 Task: Look for Airbnb options in Siavonga, Zambia from 10th December, 2023 to 15th December, 2023 for 7 adults.4 bedrooms having 7 beds and 4 bathrooms. Property type can be house. Amenities needed are: wifi, TV, free parkinig on premises, gym, breakfast. Look for 4 properties as per requirement.
Action: Key pressed siavonga
Screenshot: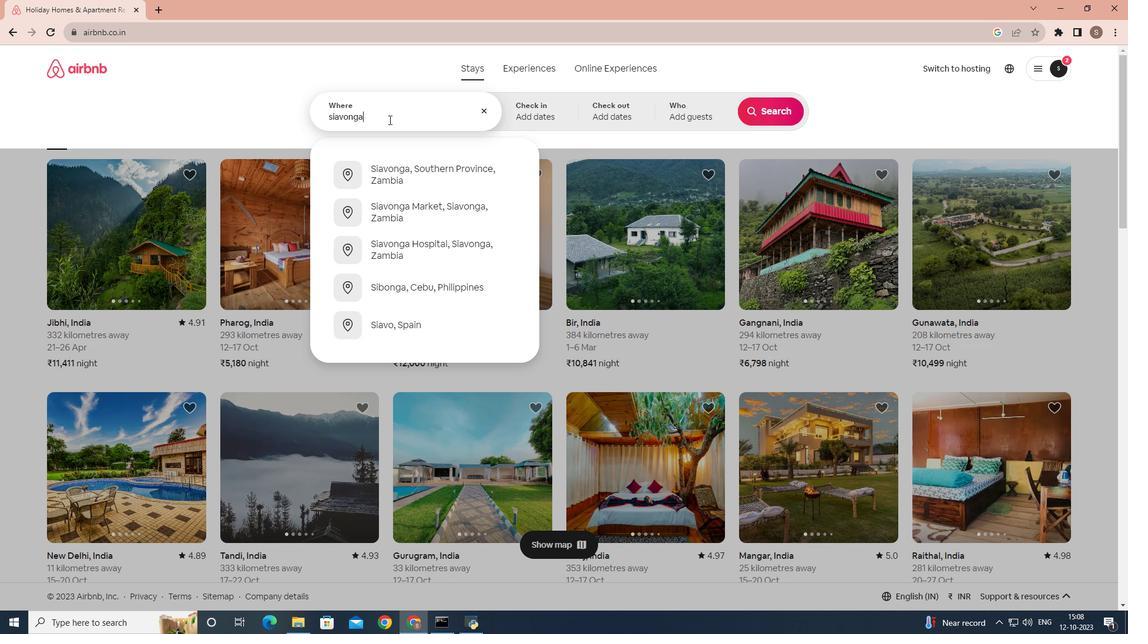 
Action: Mouse moved to (398, 182)
Screenshot: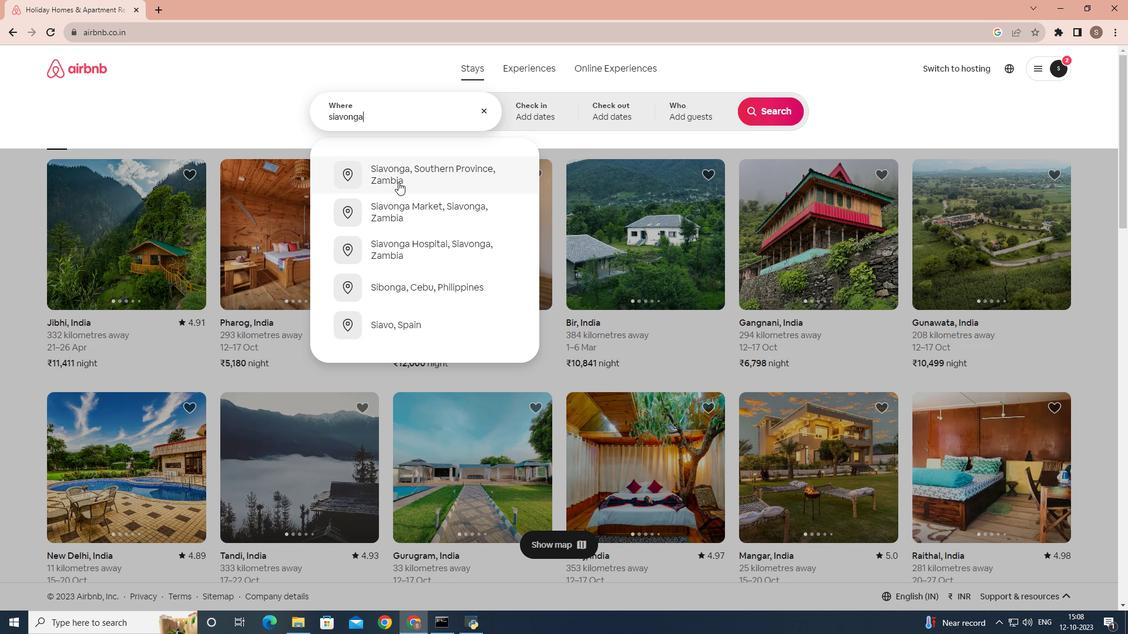 
Action: Mouse pressed left at (398, 182)
Screenshot: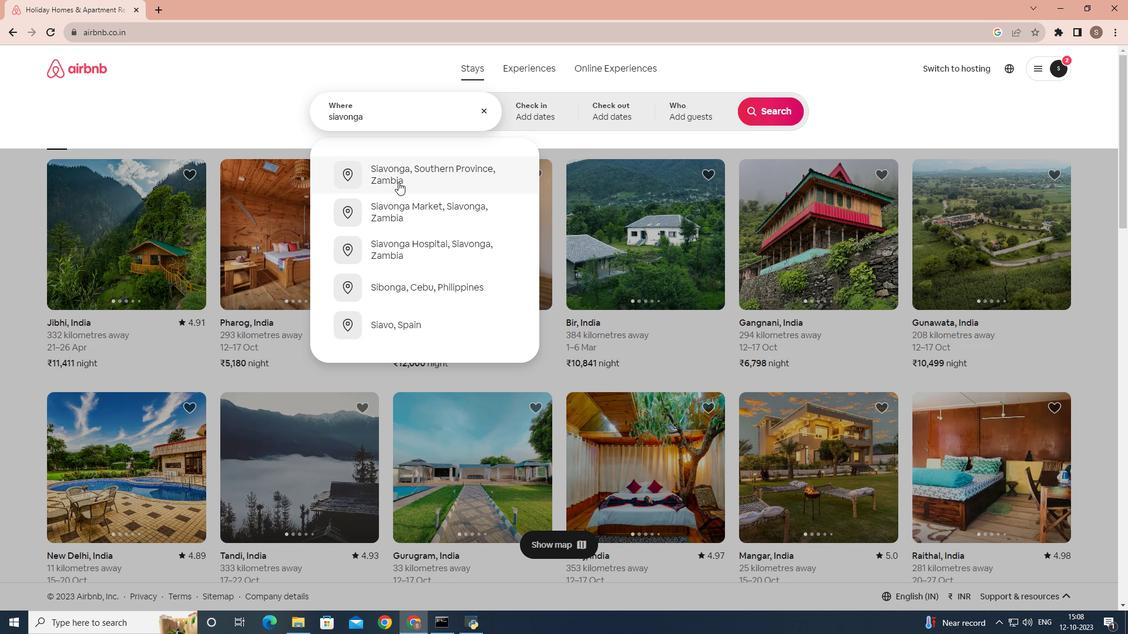 
Action: Mouse moved to (762, 203)
Screenshot: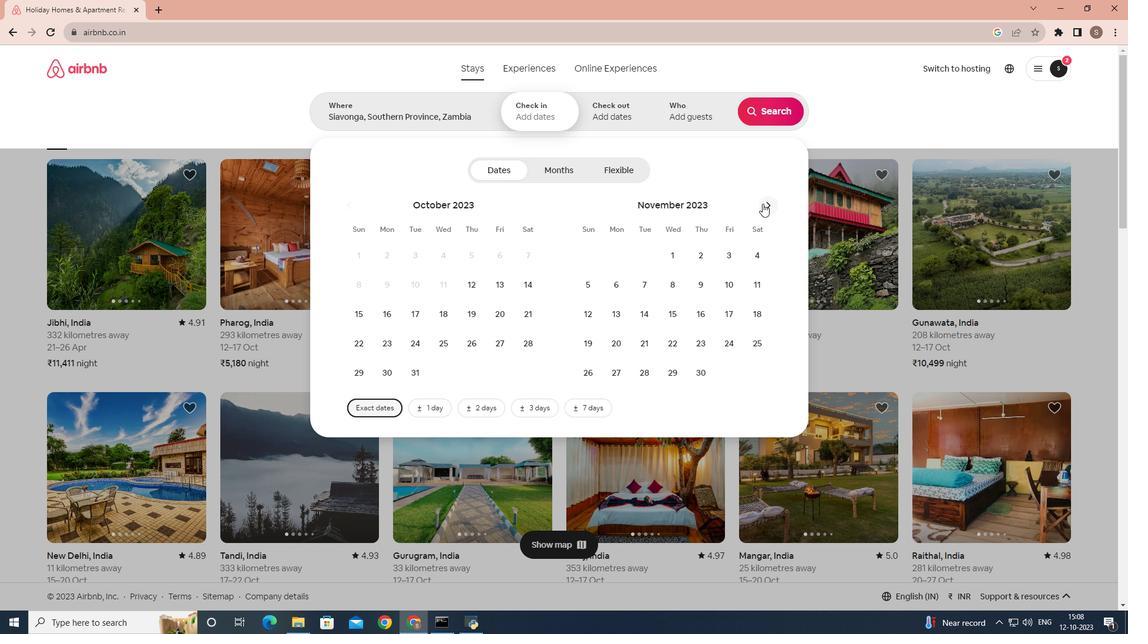
Action: Mouse pressed left at (762, 203)
Screenshot: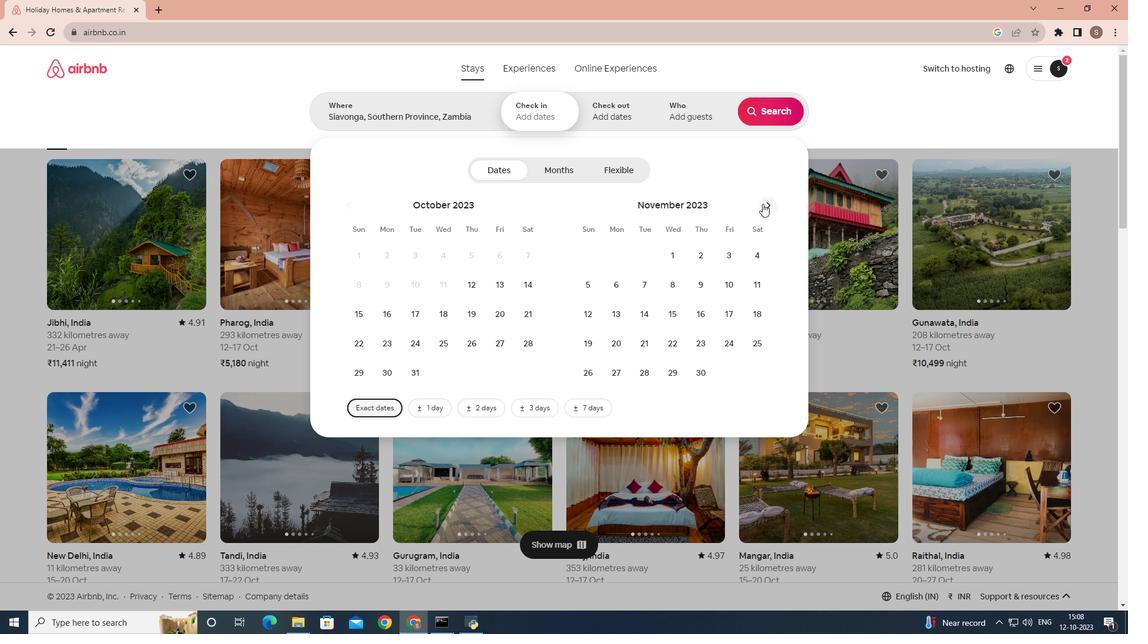 
Action: Mouse moved to (594, 317)
Screenshot: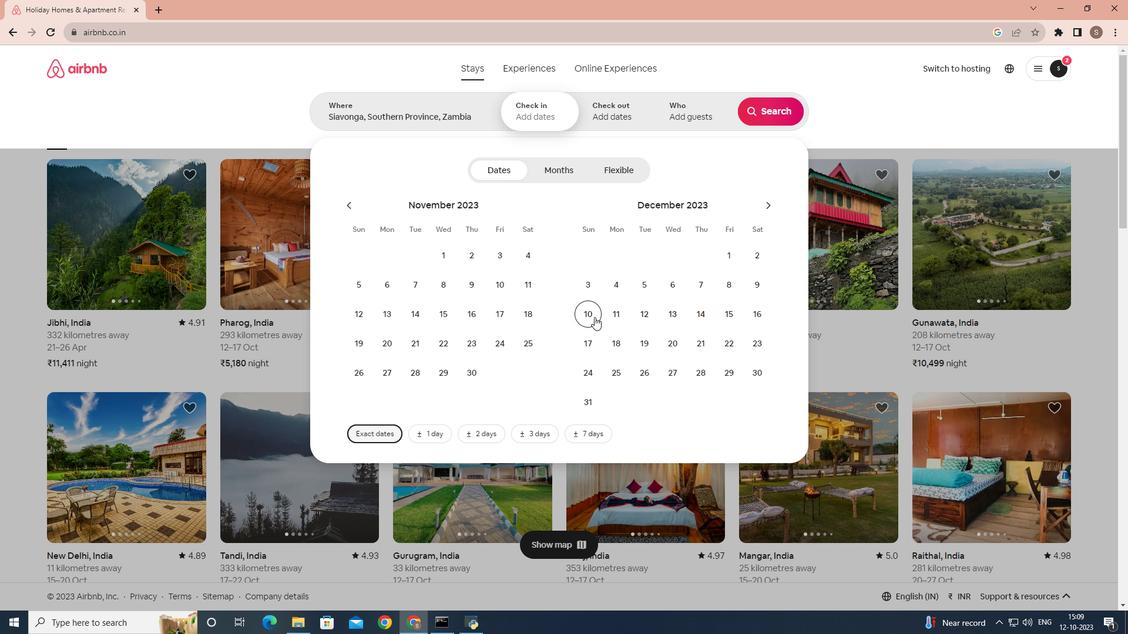 
Action: Mouse pressed left at (594, 317)
Screenshot: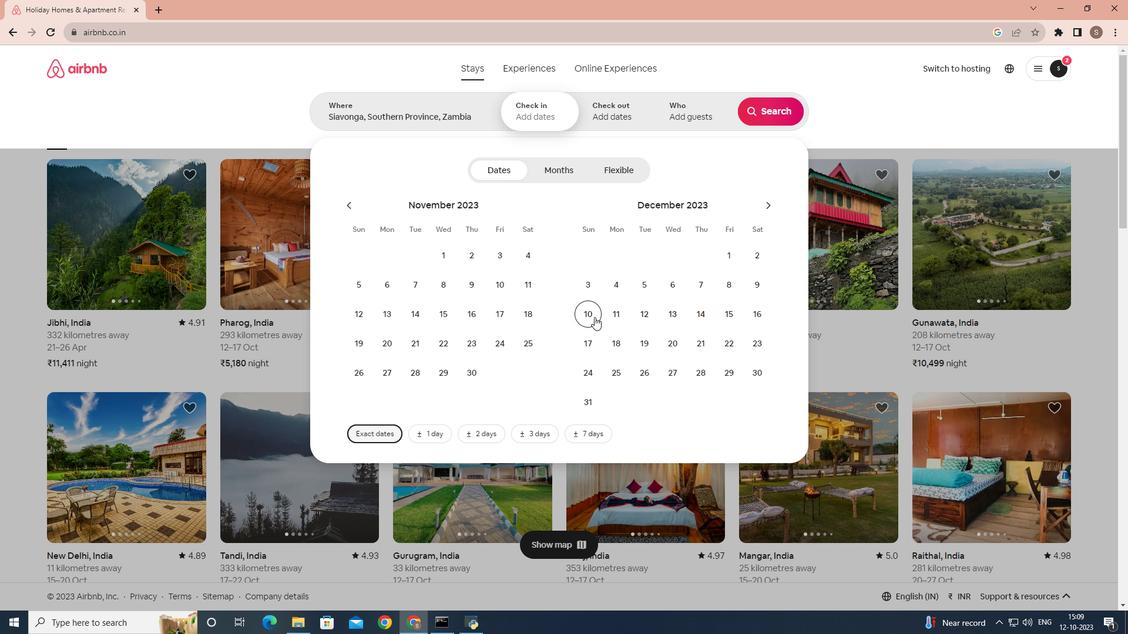 
Action: Mouse moved to (726, 320)
Screenshot: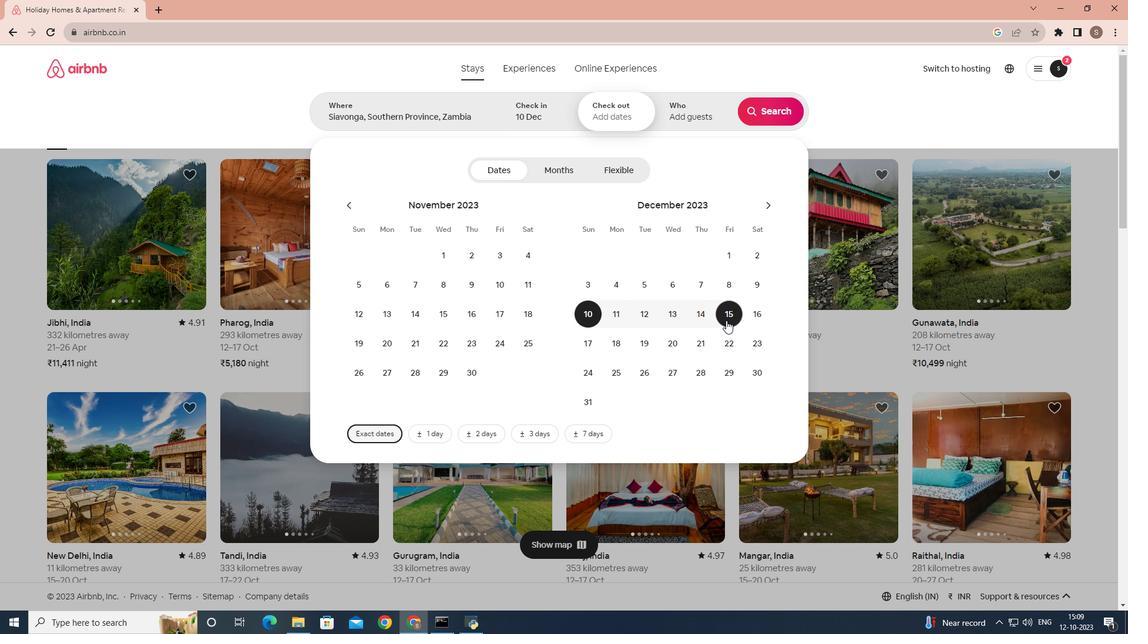 
Action: Mouse pressed left at (726, 320)
Screenshot: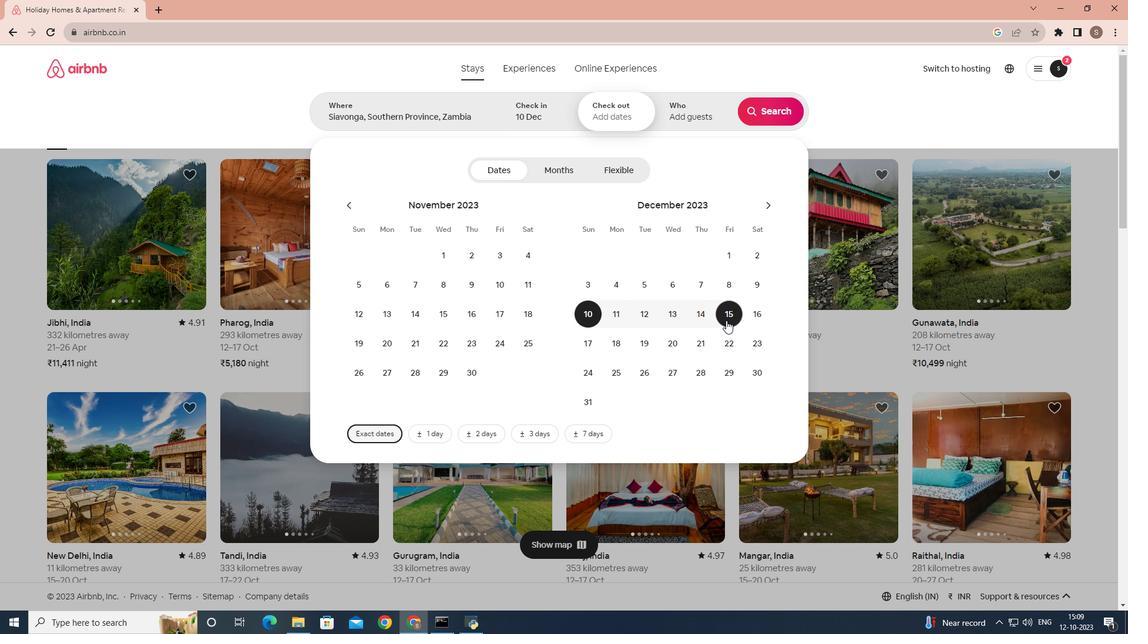 
Action: Mouse moved to (694, 125)
Screenshot: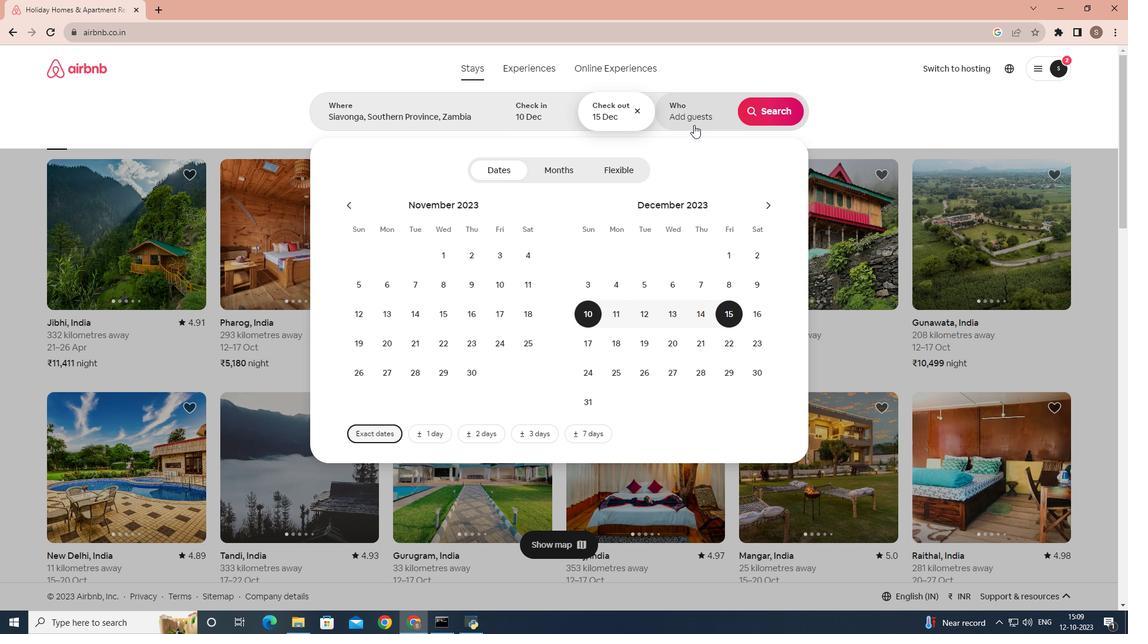 
Action: Mouse pressed left at (694, 125)
Screenshot: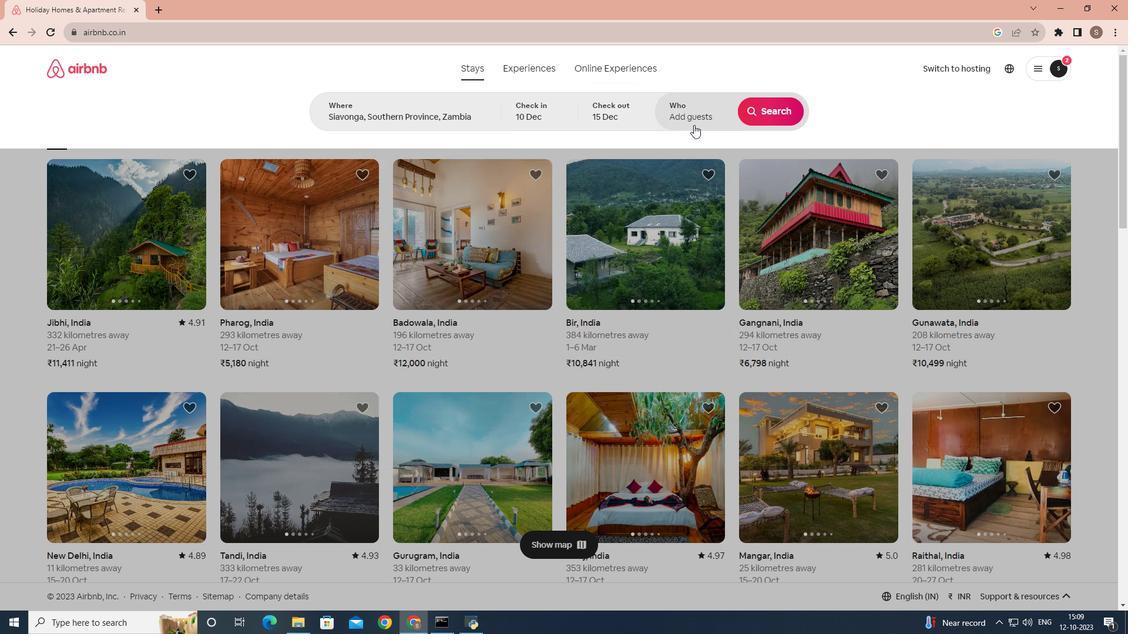 
Action: Mouse moved to (776, 182)
Screenshot: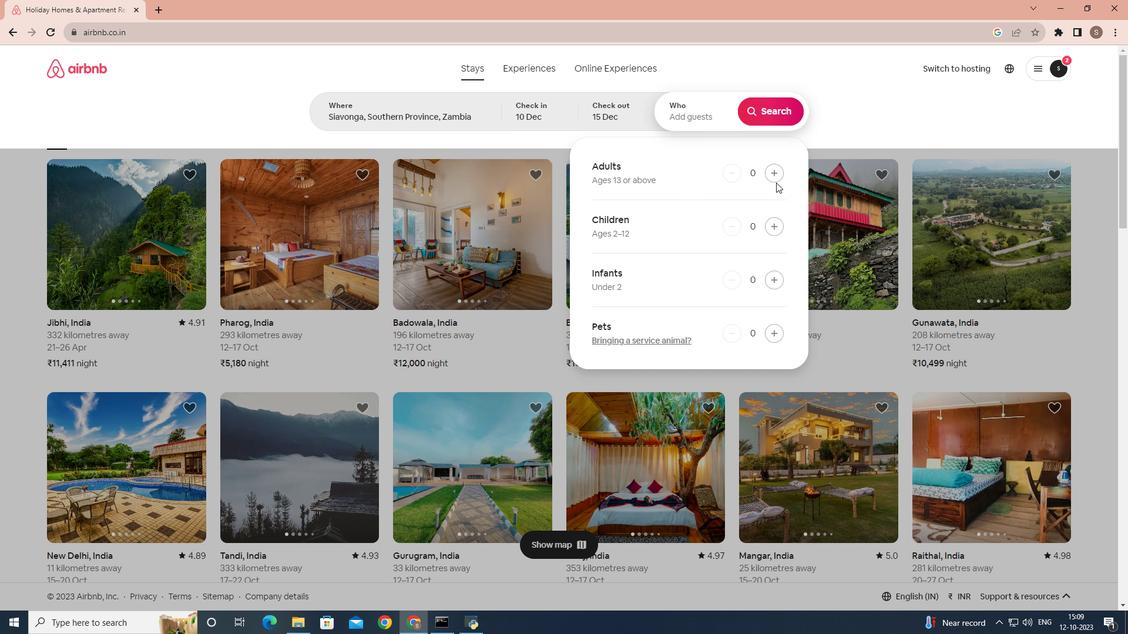 
Action: Mouse pressed left at (776, 182)
Screenshot: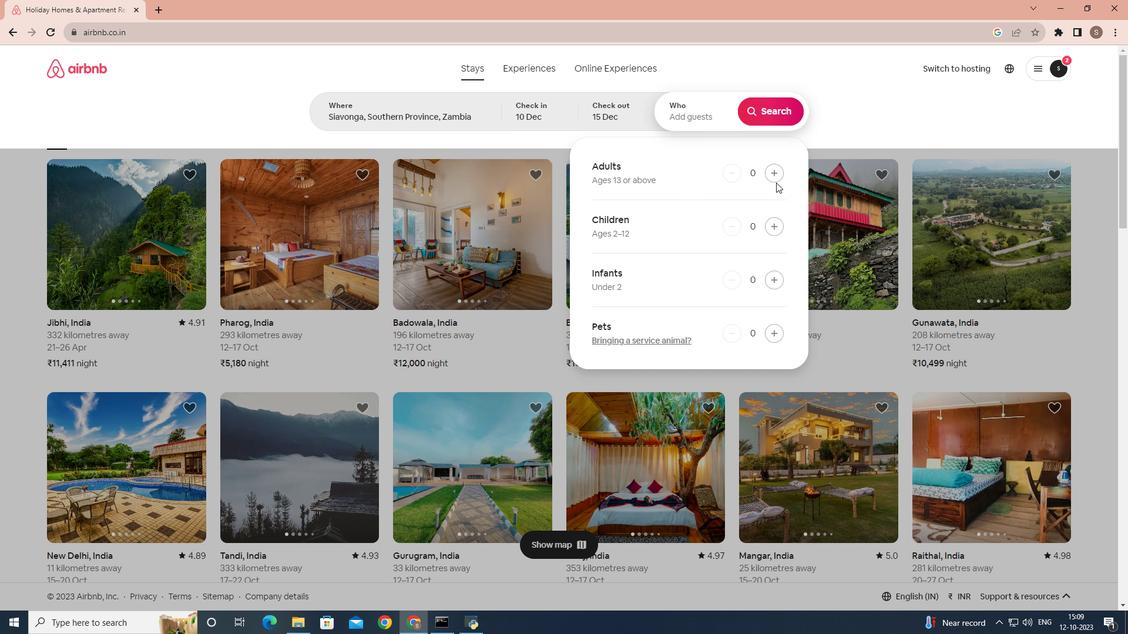 
Action: Mouse moved to (777, 178)
Screenshot: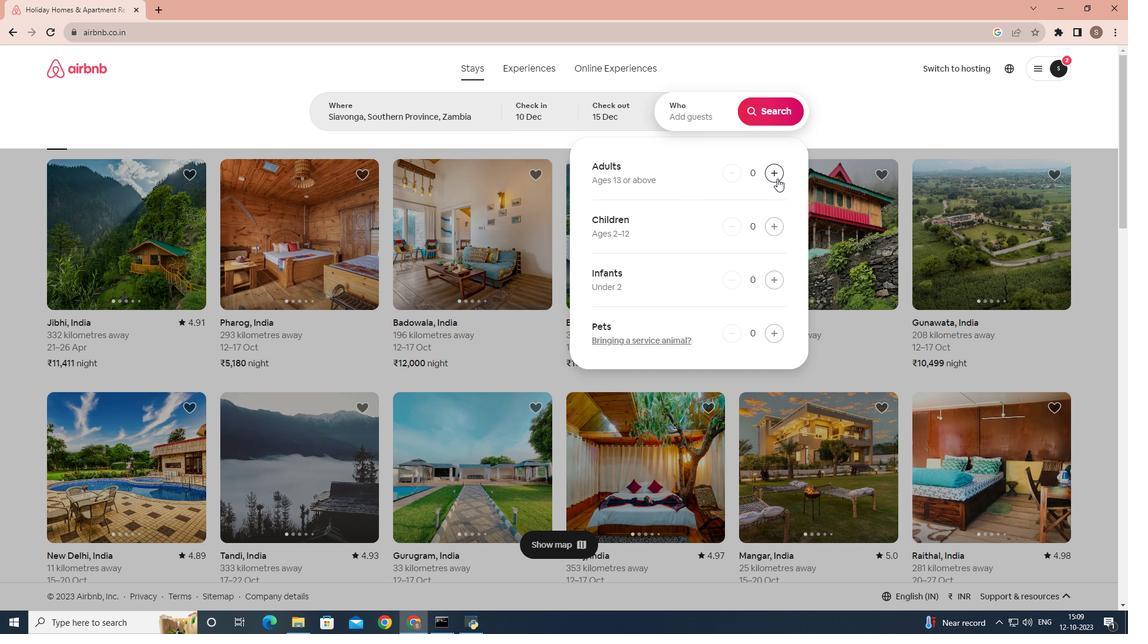 
Action: Mouse pressed left at (777, 178)
Screenshot: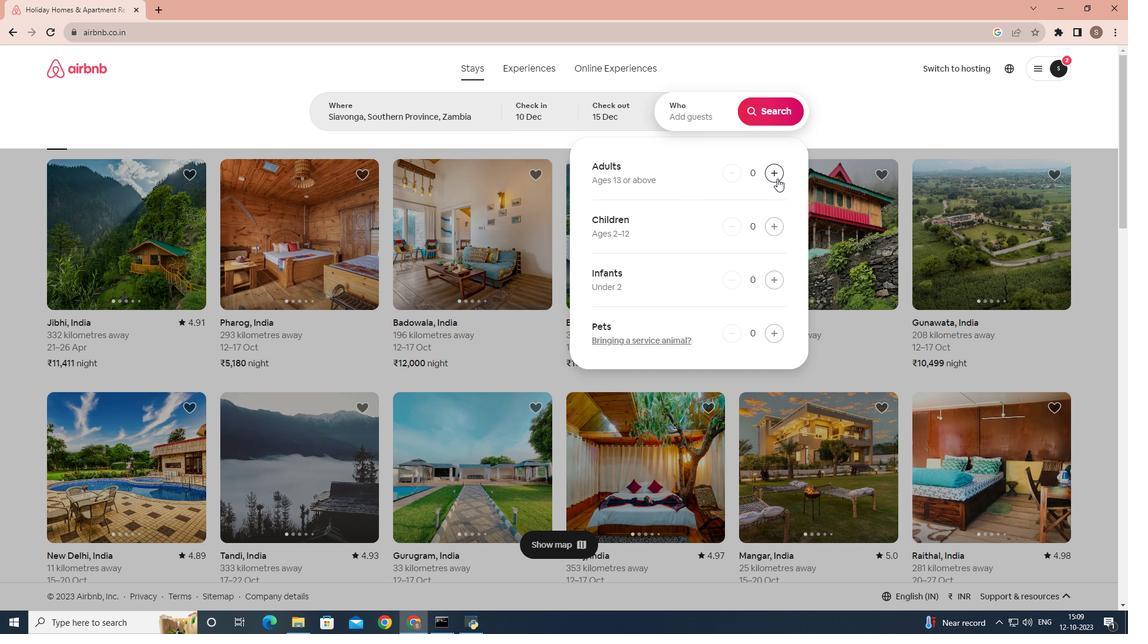 
Action: Mouse pressed left at (777, 178)
Screenshot: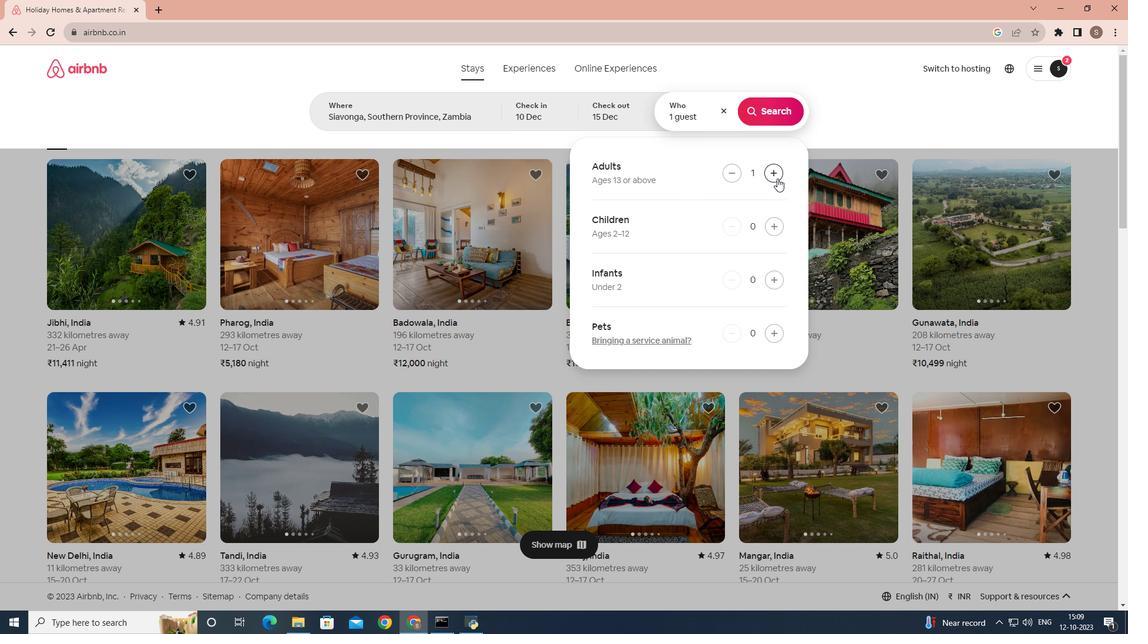 
Action: Mouse pressed left at (777, 178)
Screenshot: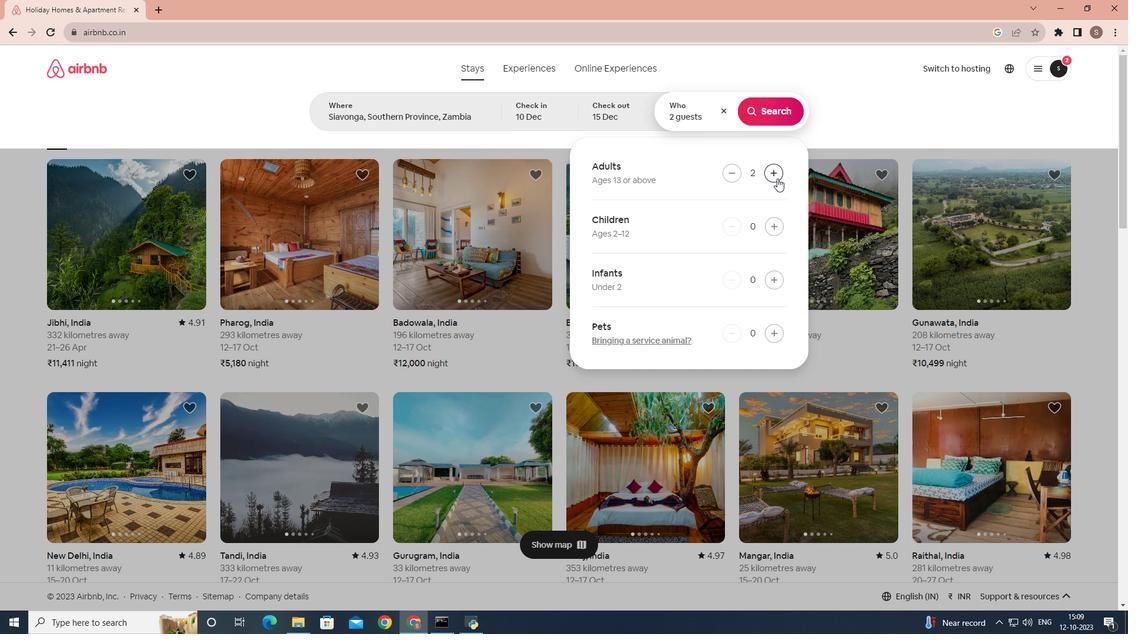 
Action: Mouse pressed left at (777, 178)
Screenshot: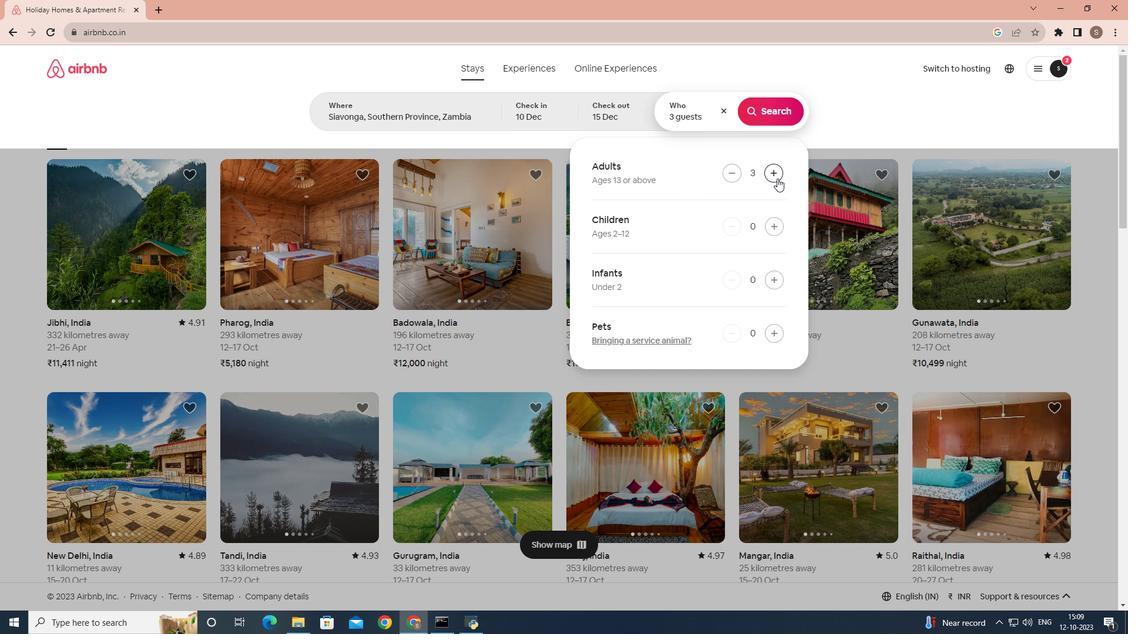 
Action: Mouse pressed left at (777, 178)
Screenshot: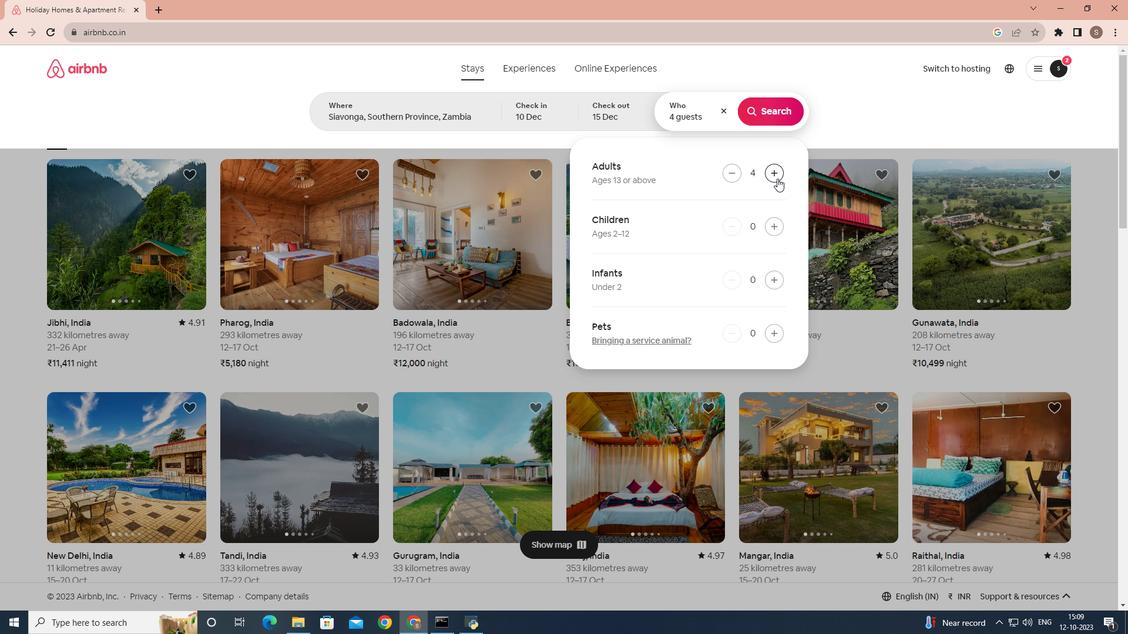 
Action: Mouse pressed left at (777, 178)
Screenshot: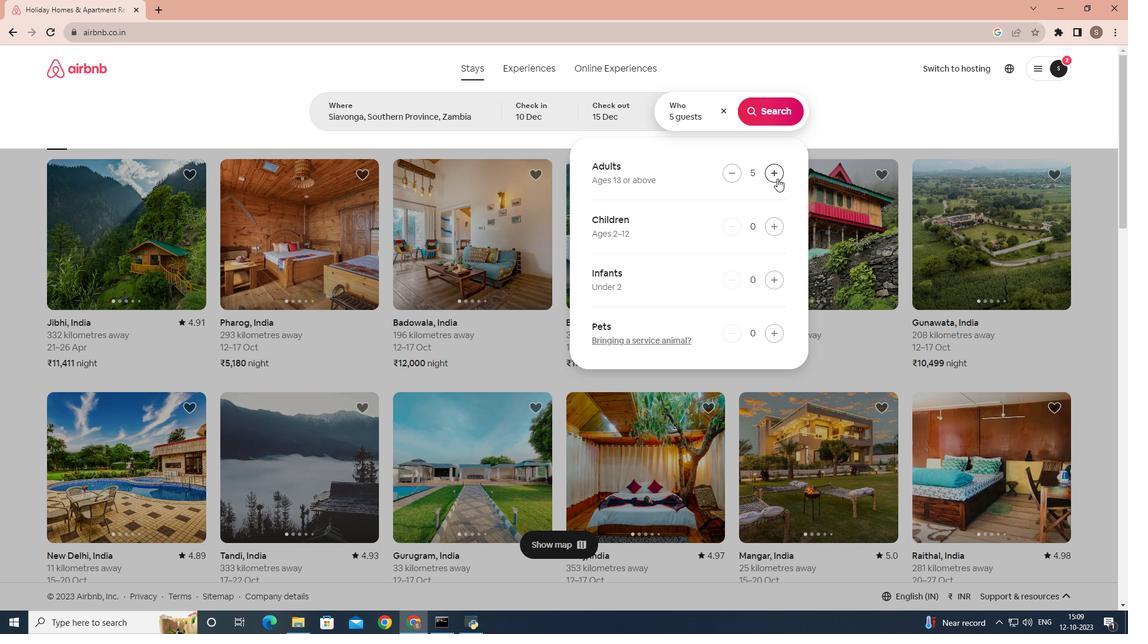 
Action: Mouse pressed left at (777, 178)
Screenshot: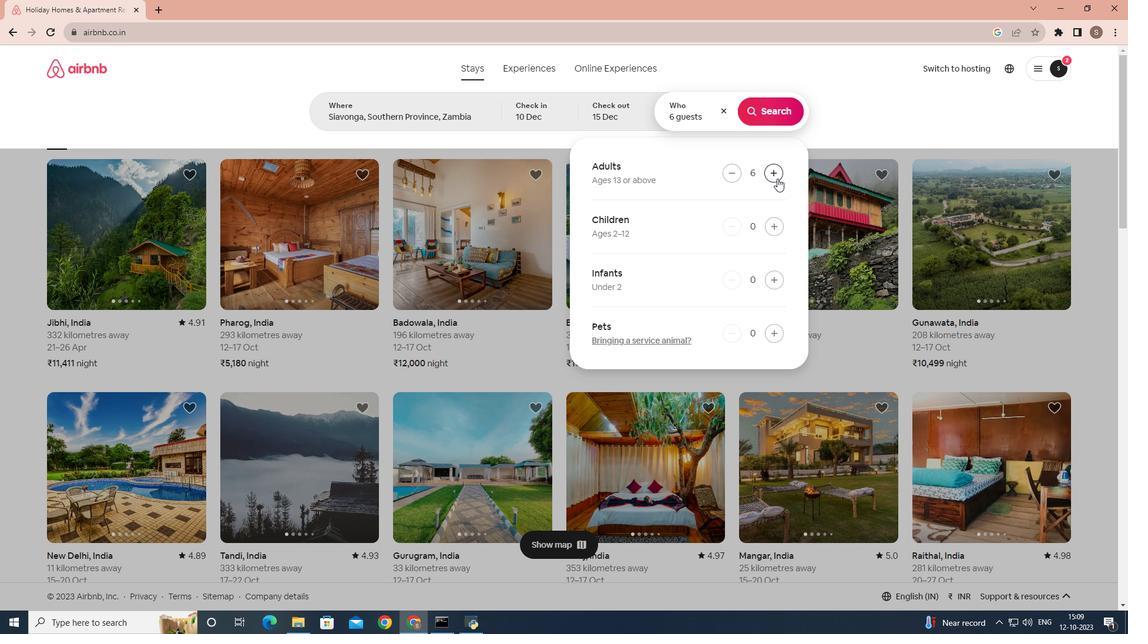 
Action: Mouse moved to (780, 117)
Screenshot: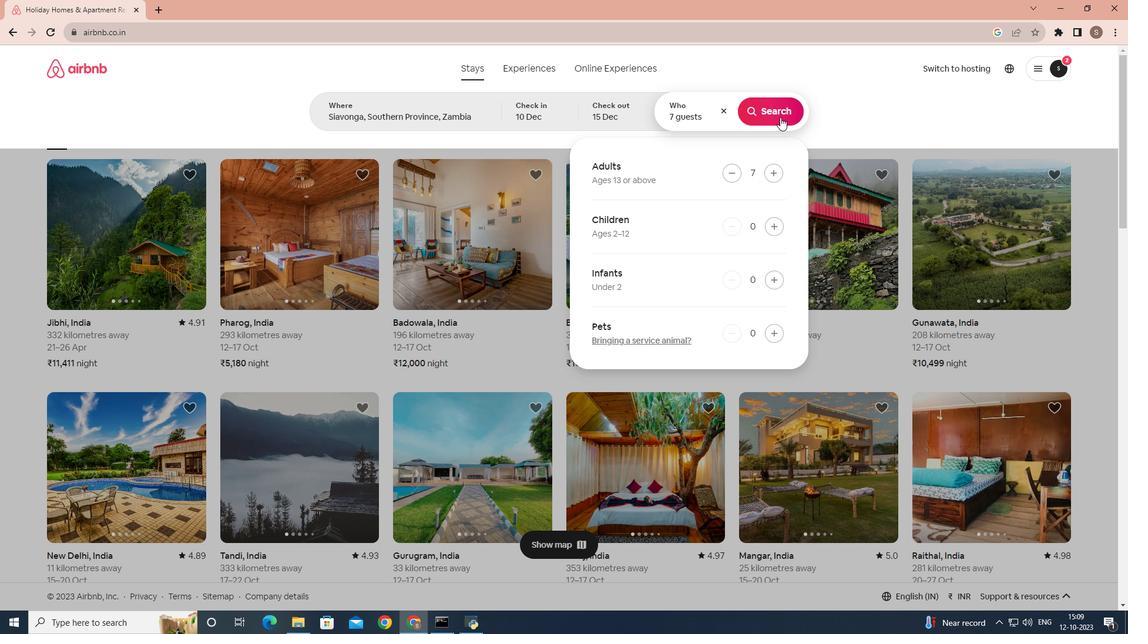 
Action: Mouse pressed left at (780, 117)
Screenshot: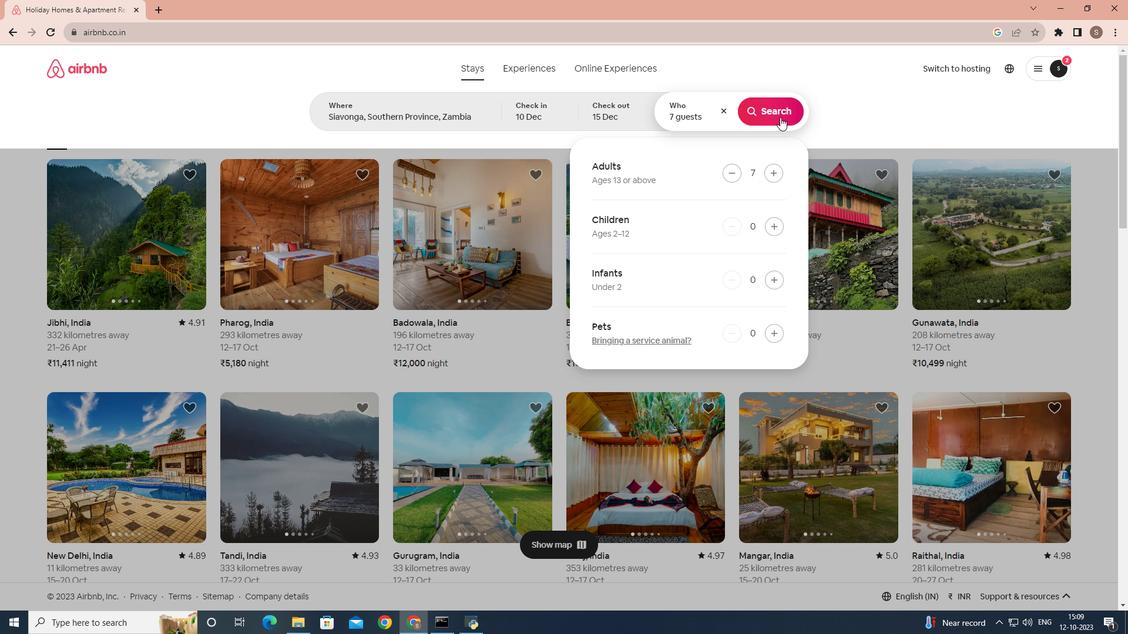 
Action: Mouse moved to (937, 109)
Screenshot: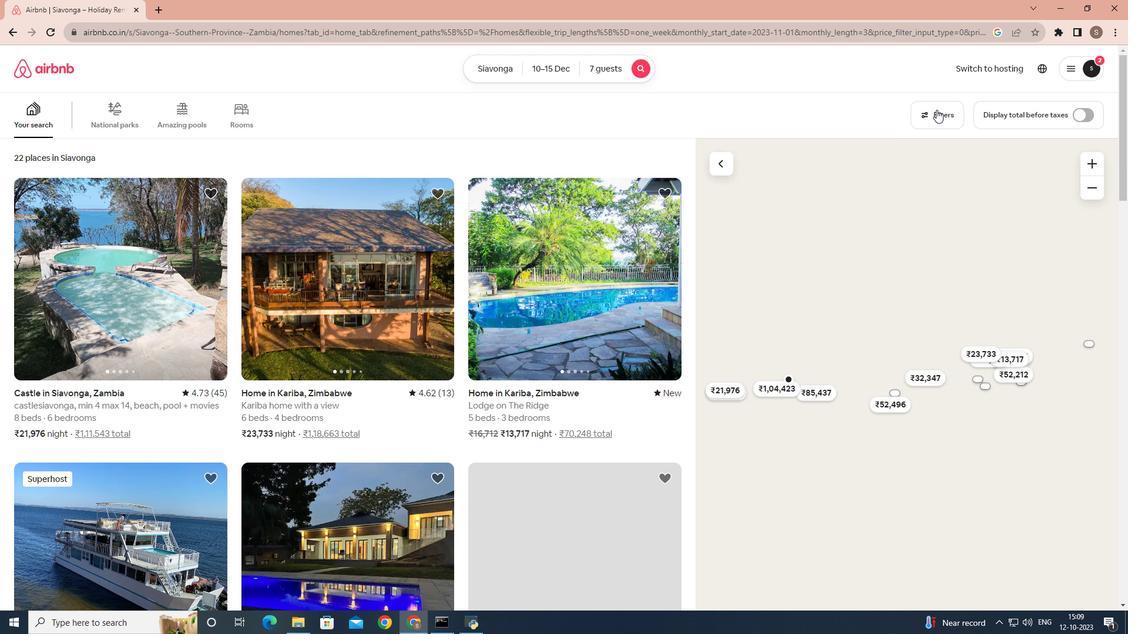 
Action: Mouse pressed left at (937, 109)
Screenshot: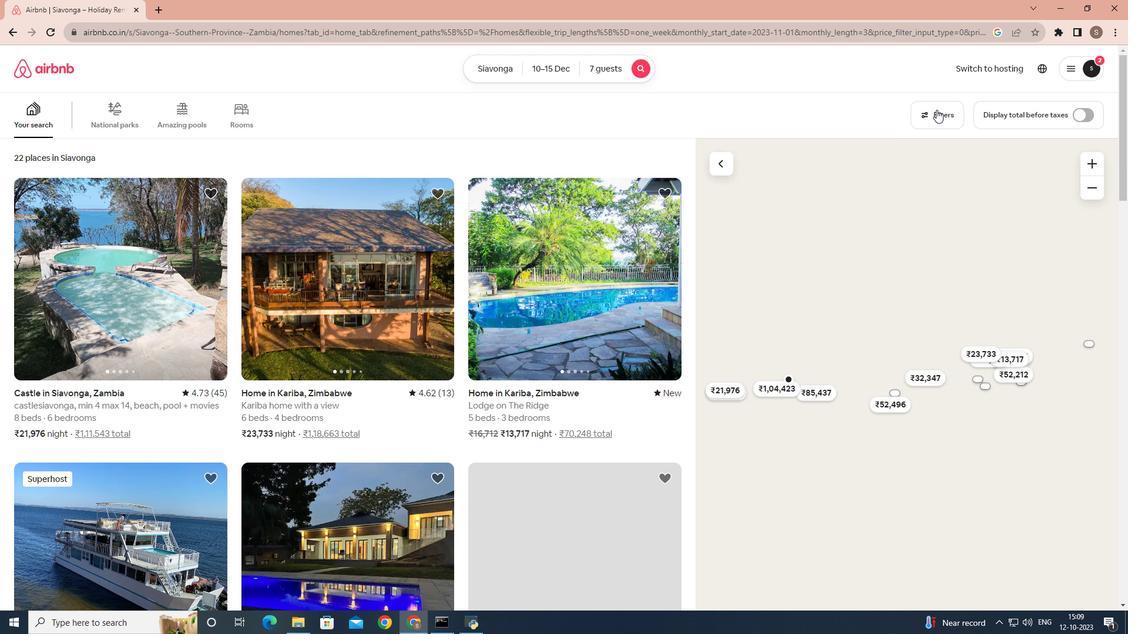 
Action: Mouse moved to (422, 428)
Screenshot: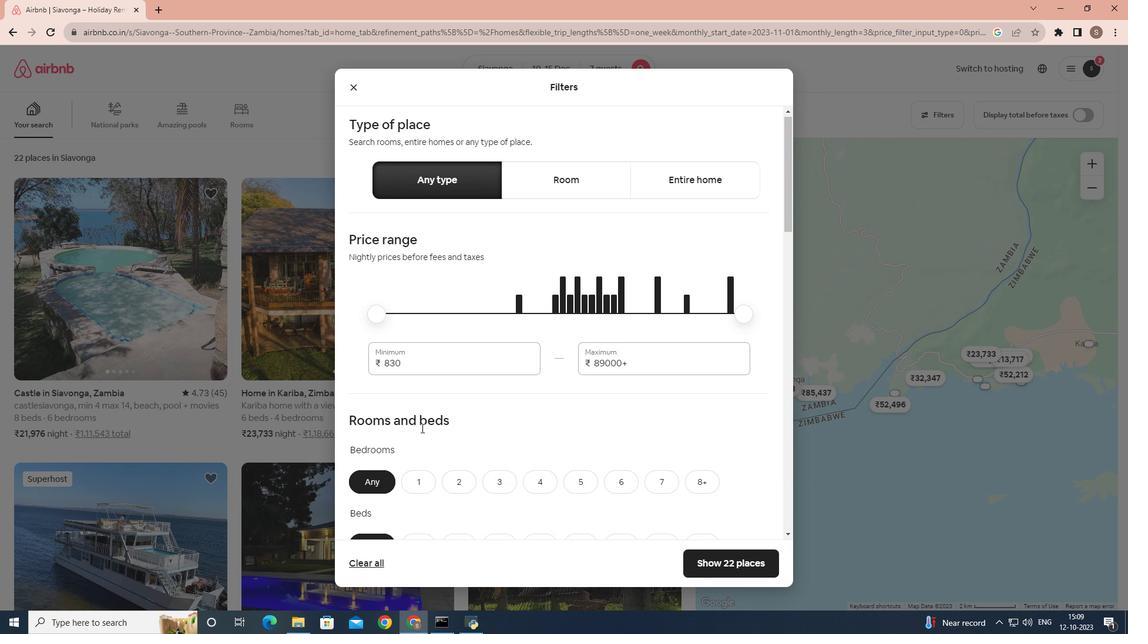 
Action: Mouse scrolled (422, 427) with delta (0, 0)
Screenshot: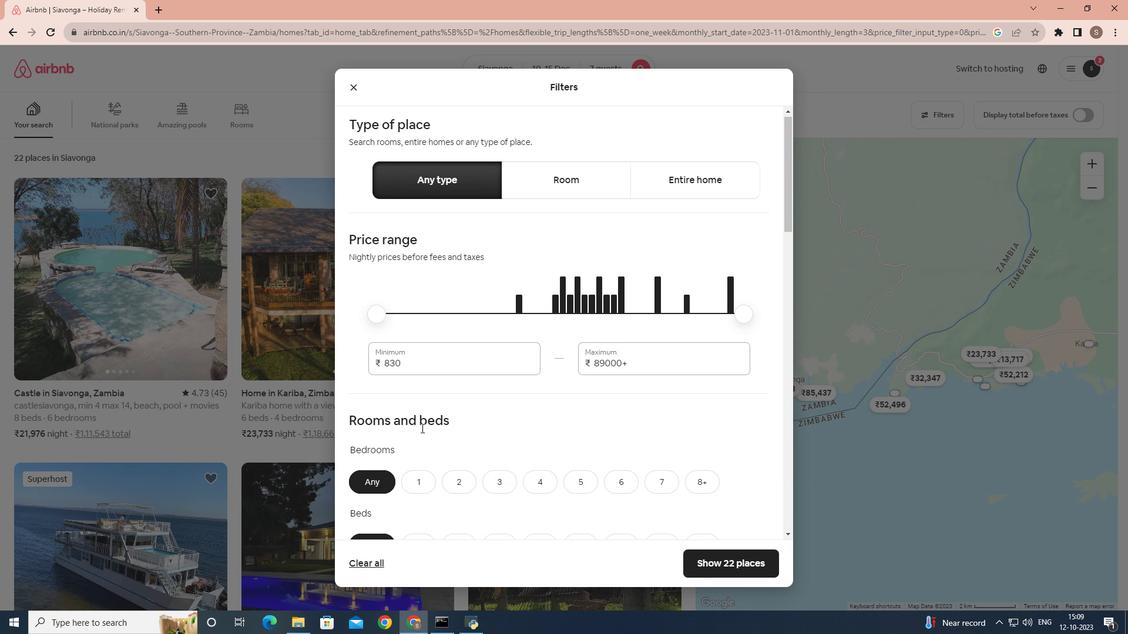 
Action: Mouse moved to (421, 428)
Screenshot: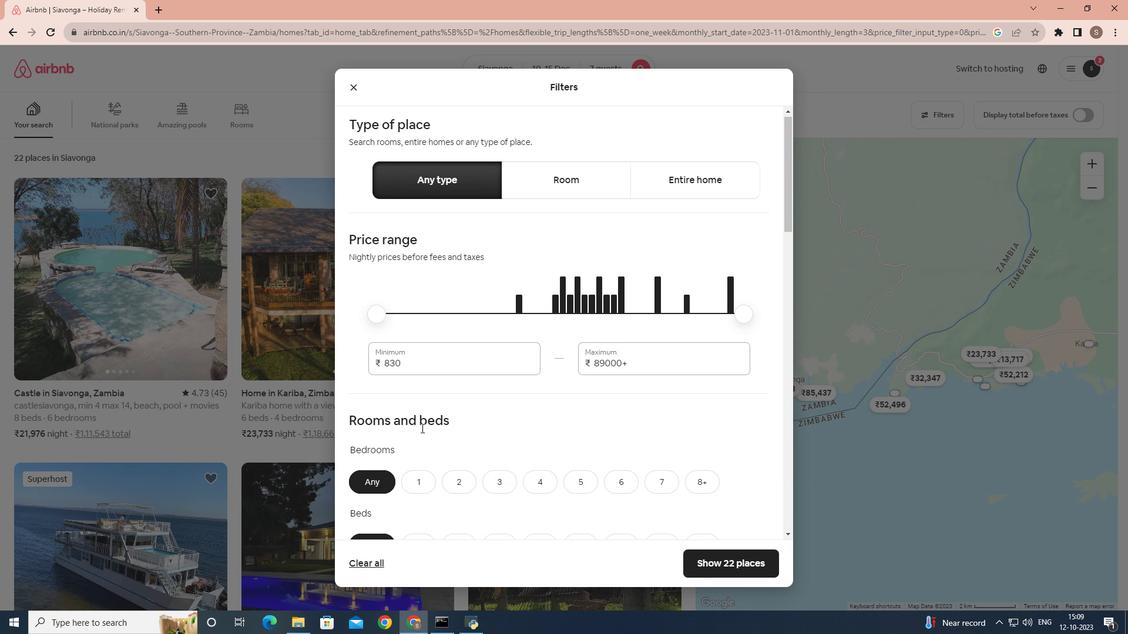 
Action: Mouse scrolled (421, 427) with delta (0, 0)
Screenshot: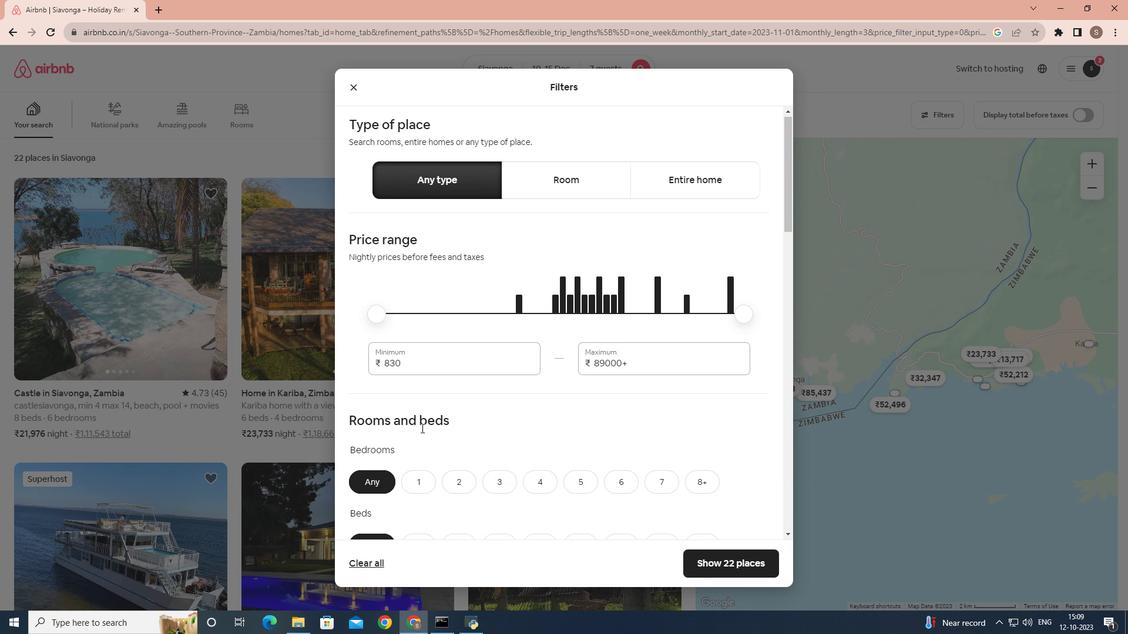 
Action: Mouse scrolled (421, 427) with delta (0, 0)
Screenshot: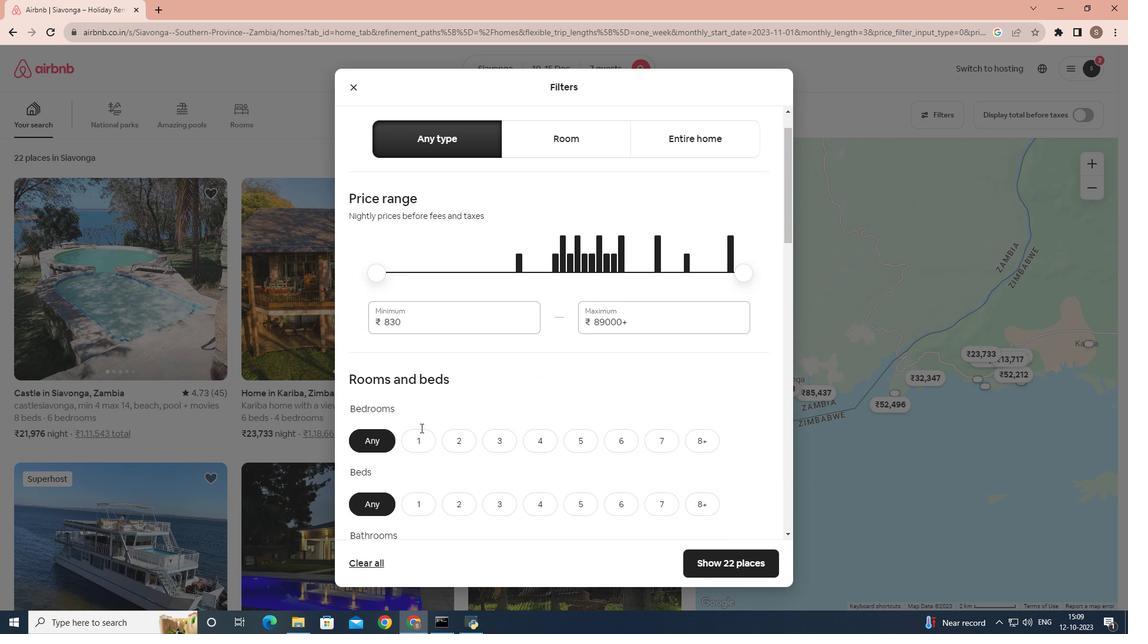 
Action: Mouse scrolled (421, 427) with delta (0, 0)
Screenshot: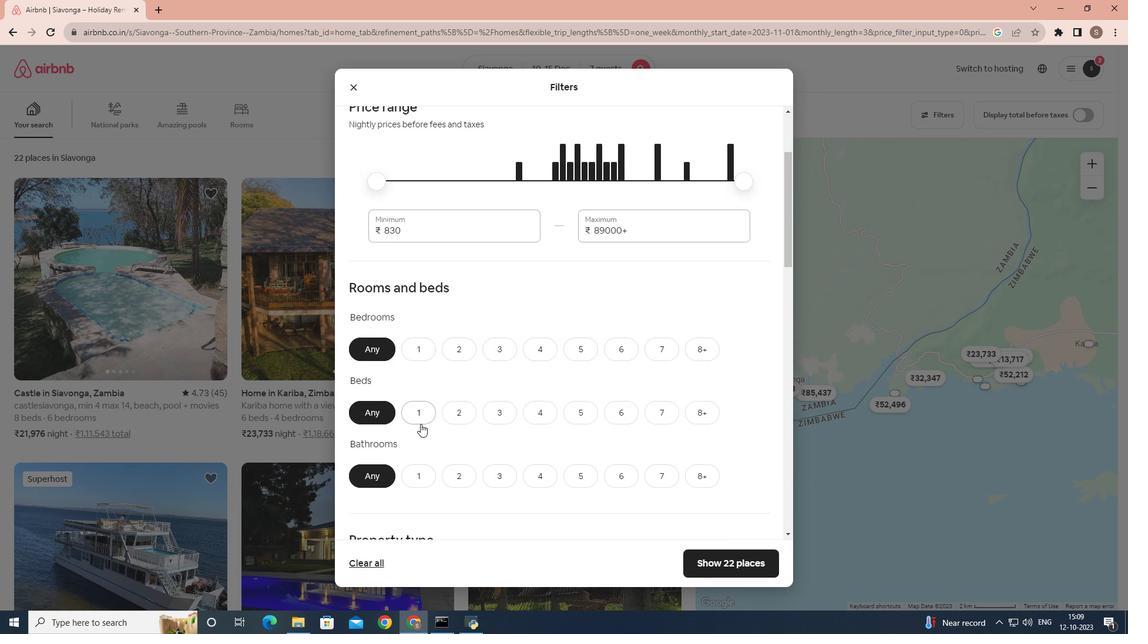 
Action: Mouse moved to (544, 253)
Screenshot: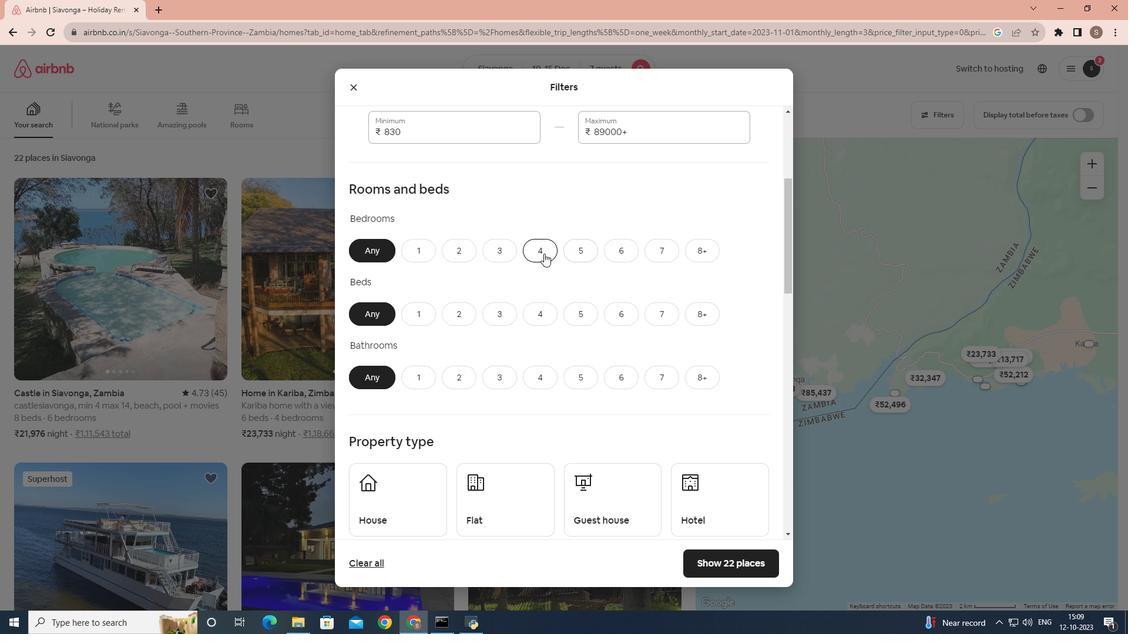 
Action: Mouse pressed left at (544, 253)
Screenshot: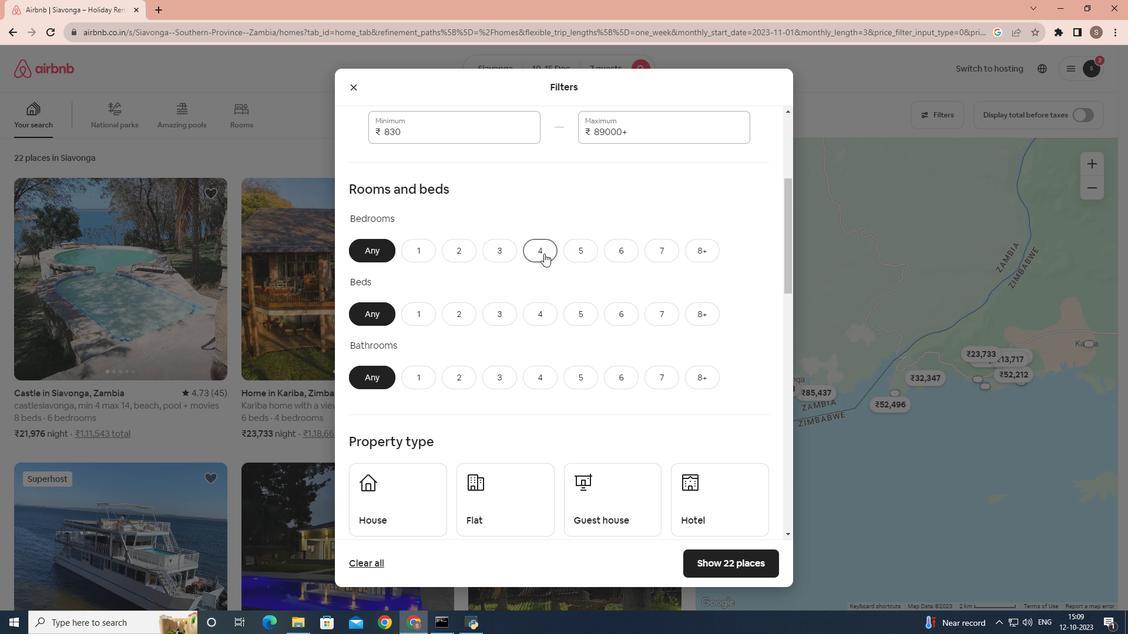 
Action: Mouse moved to (651, 314)
Screenshot: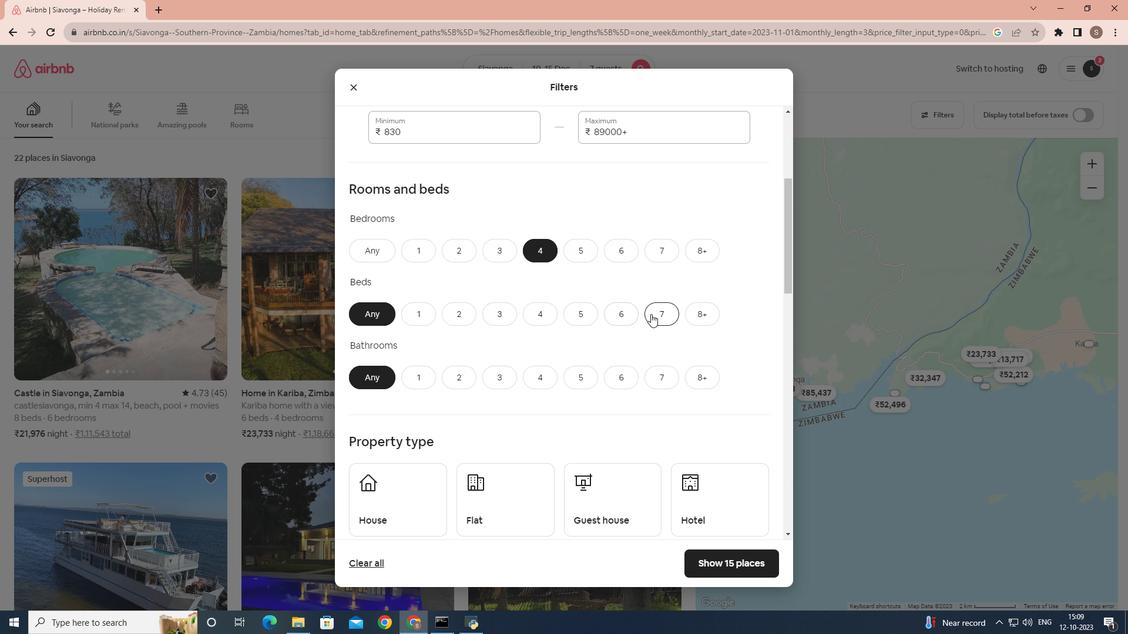 
Action: Mouse pressed left at (651, 314)
Screenshot: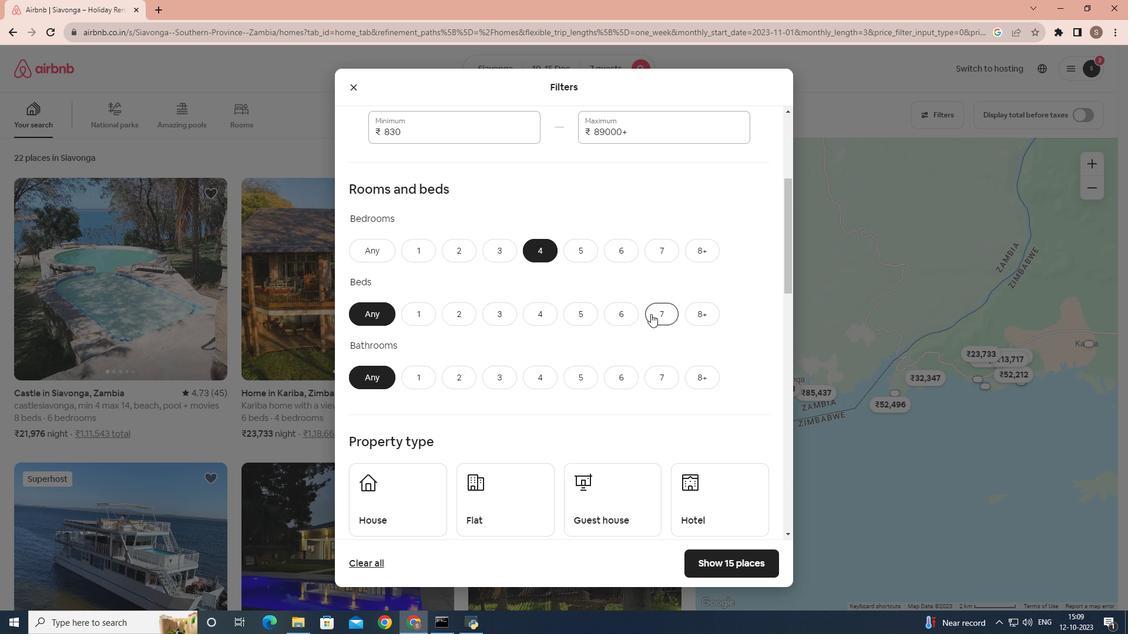 
Action: Mouse moved to (537, 382)
Screenshot: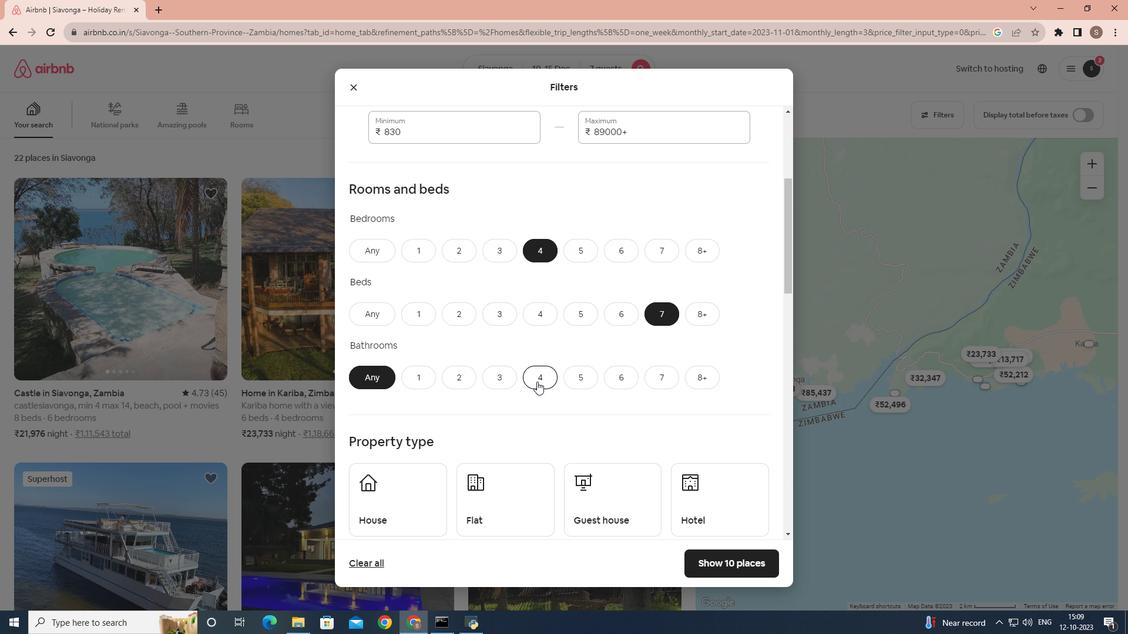 
Action: Mouse pressed left at (537, 382)
Screenshot: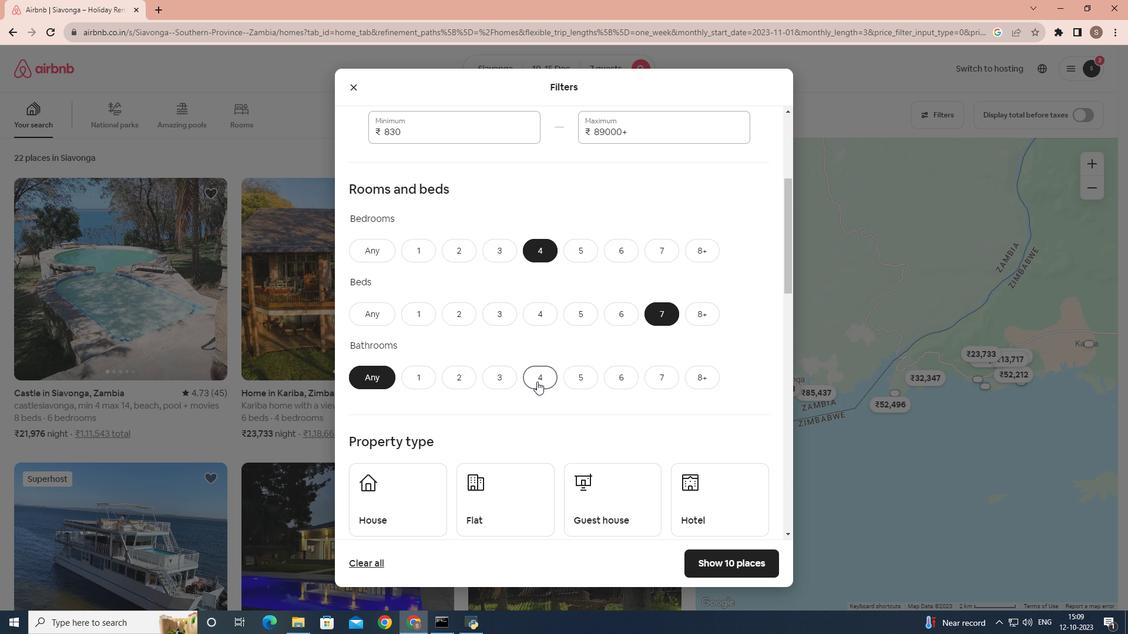 
Action: Mouse moved to (537, 382)
Screenshot: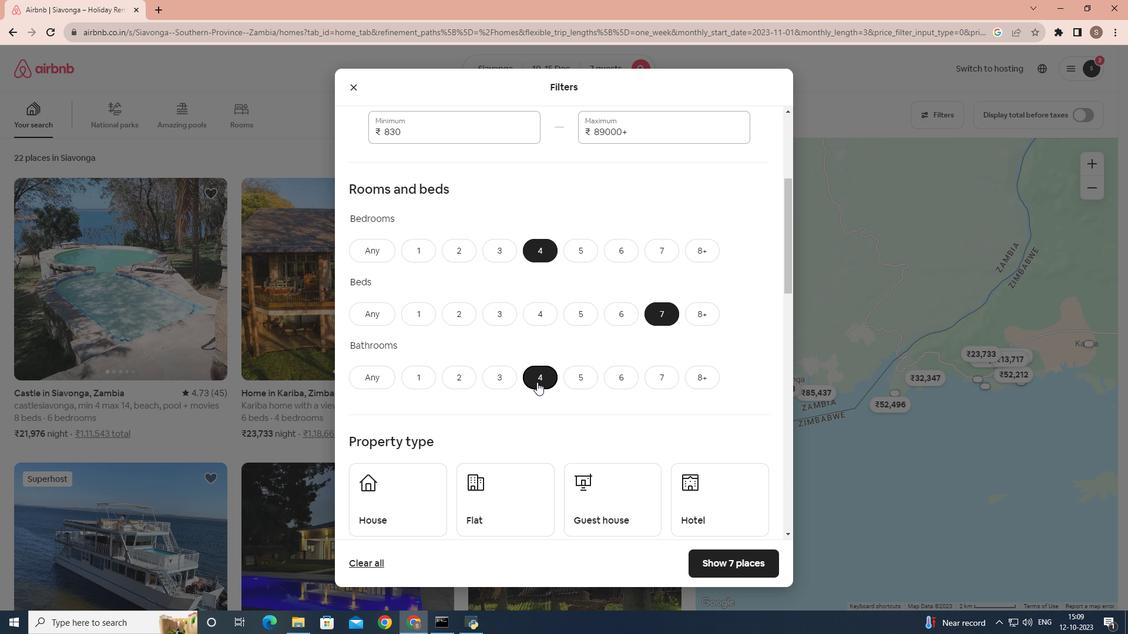 
Action: Mouse scrolled (537, 382) with delta (0, 0)
Screenshot: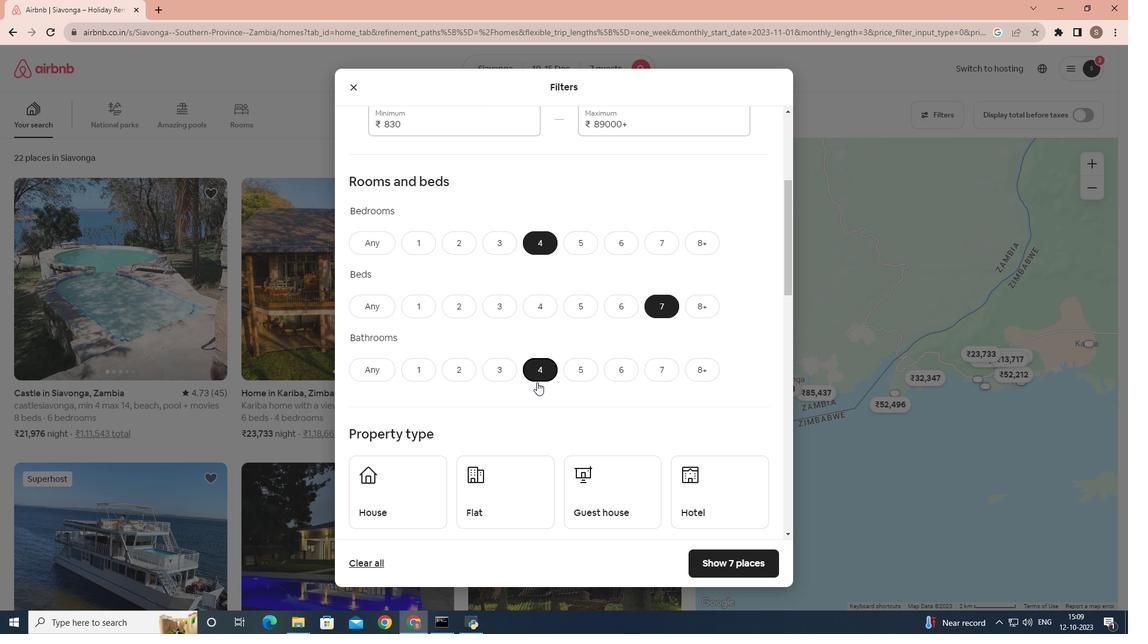 
Action: Mouse scrolled (537, 382) with delta (0, 0)
Screenshot: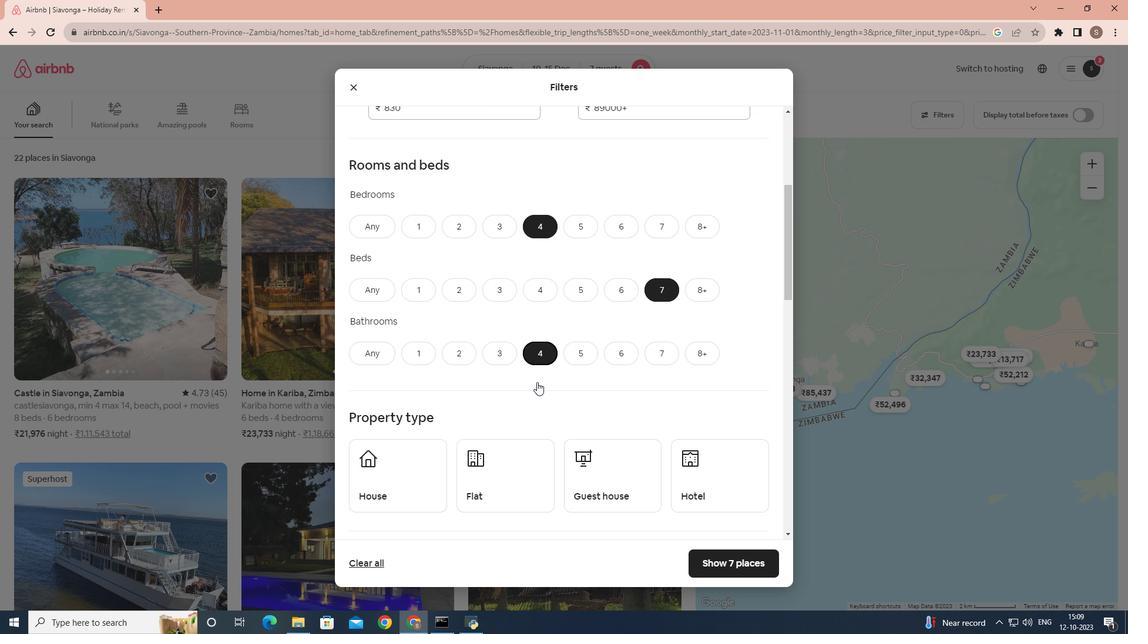 
Action: Mouse scrolled (537, 382) with delta (0, 0)
Screenshot: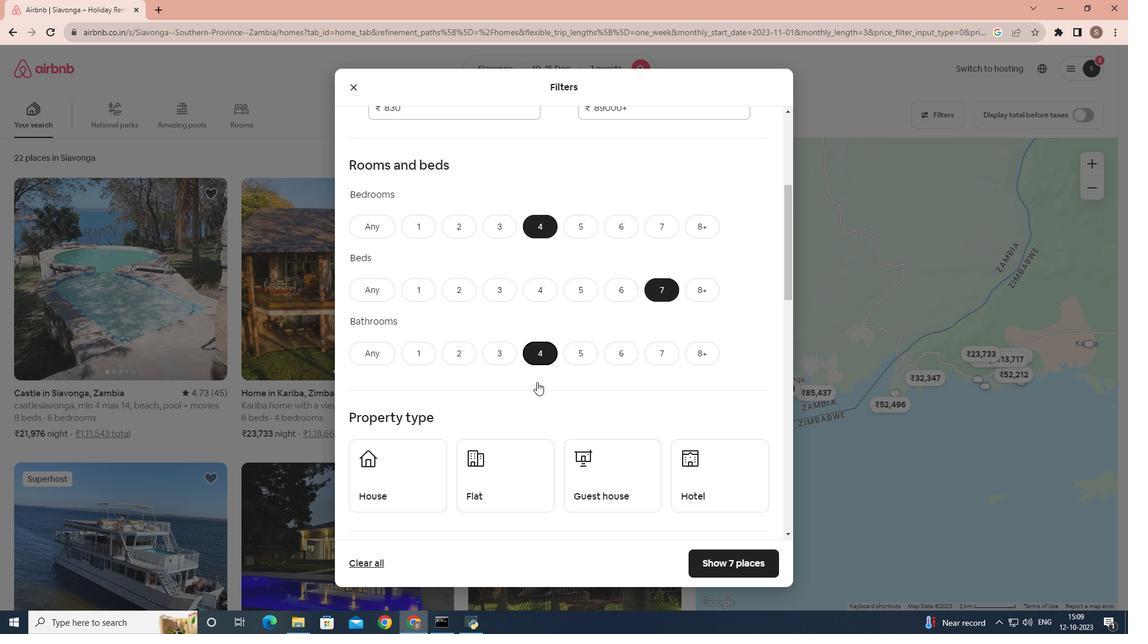 
Action: Mouse scrolled (537, 382) with delta (0, 0)
Screenshot: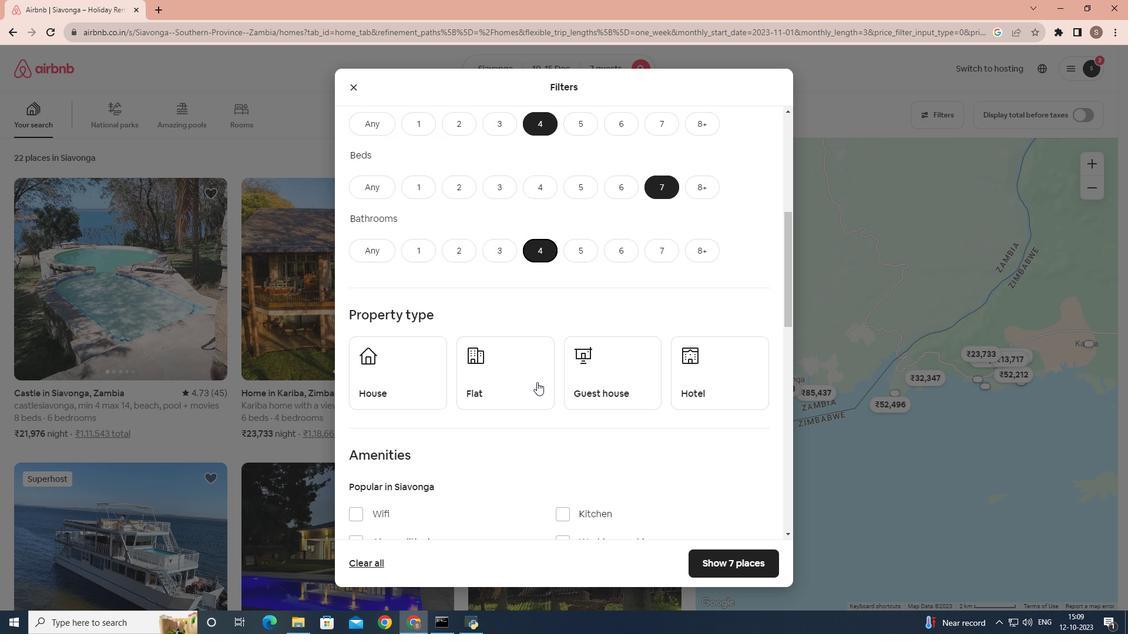 
Action: Mouse moved to (379, 258)
Screenshot: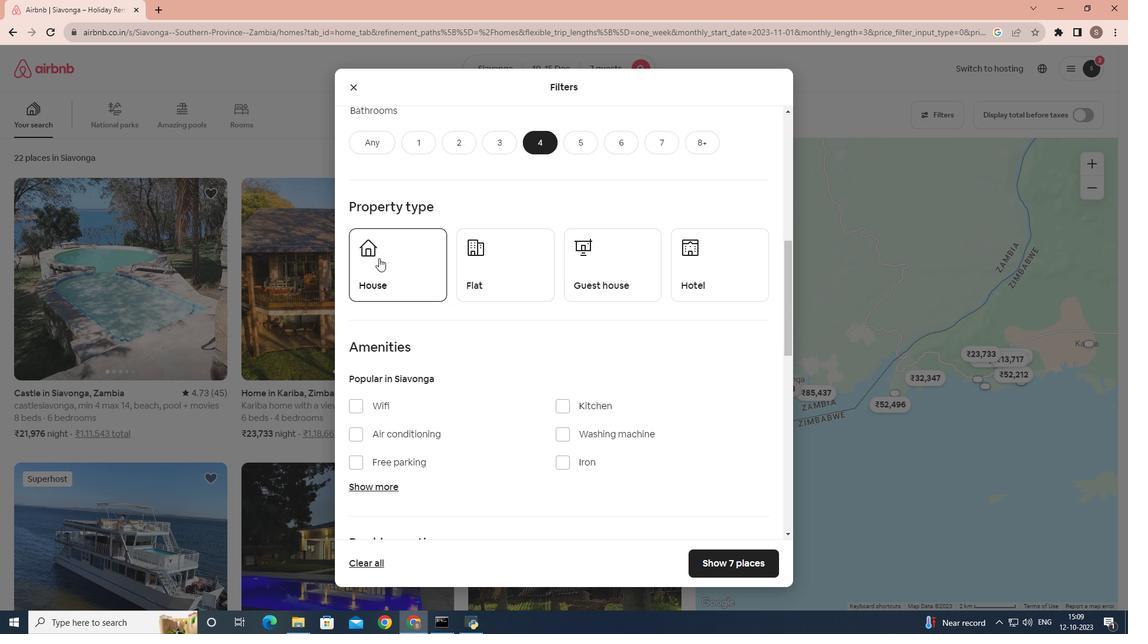 
Action: Mouse pressed left at (379, 258)
Screenshot: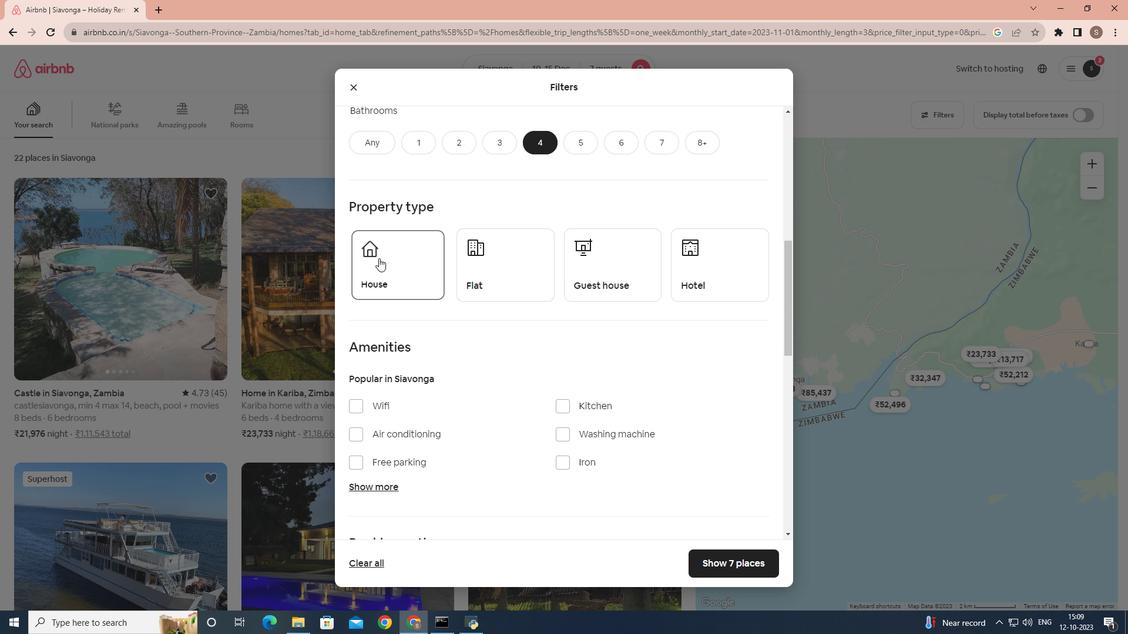 
Action: Mouse moved to (443, 370)
Screenshot: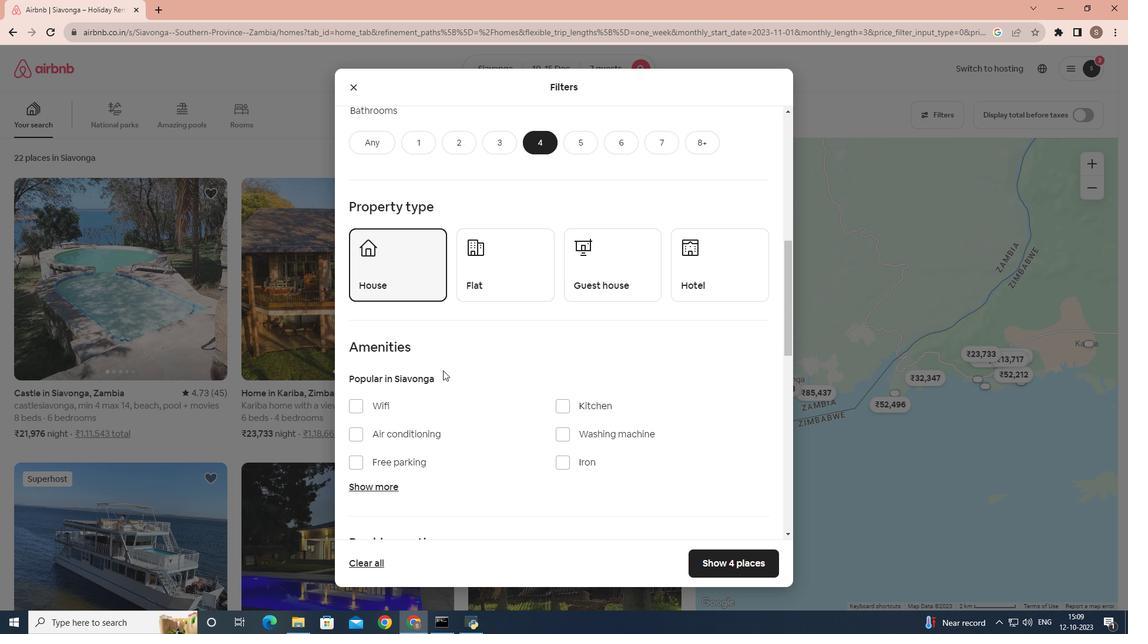 
Action: Mouse scrolled (443, 370) with delta (0, 0)
Screenshot: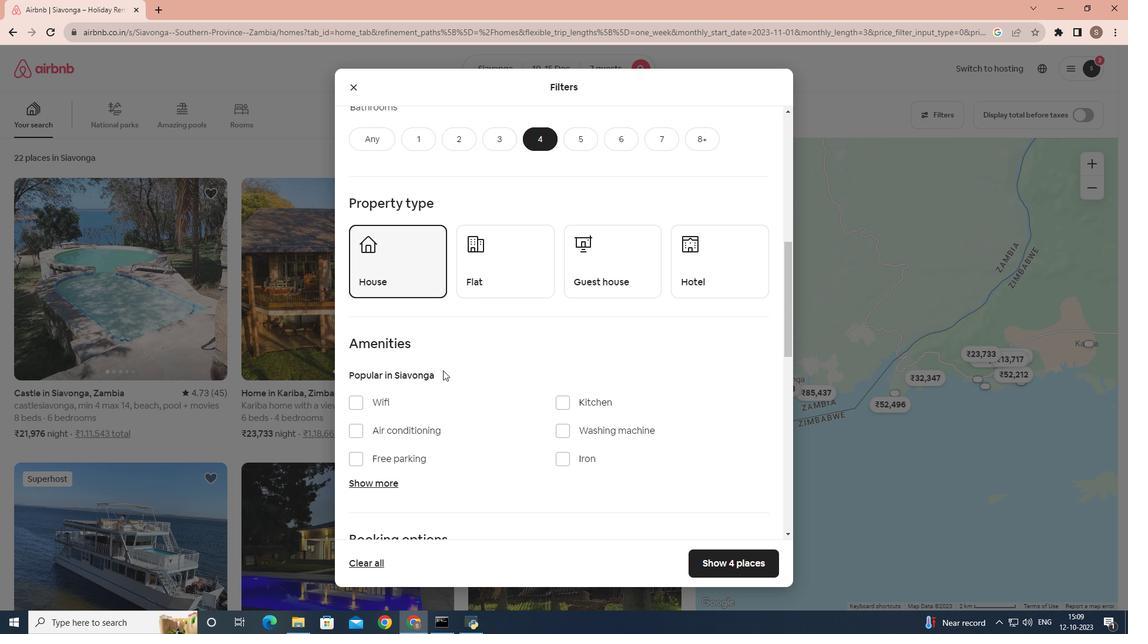
Action: Mouse scrolled (443, 370) with delta (0, 0)
Screenshot: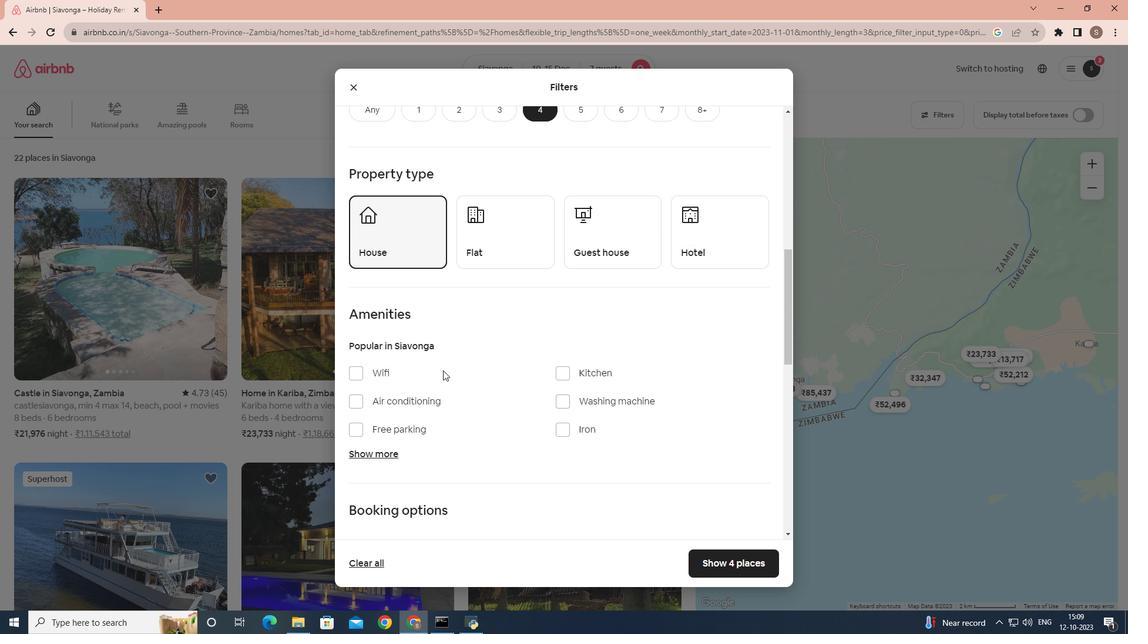 
Action: Mouse moved to (377, 370)
Screenshot: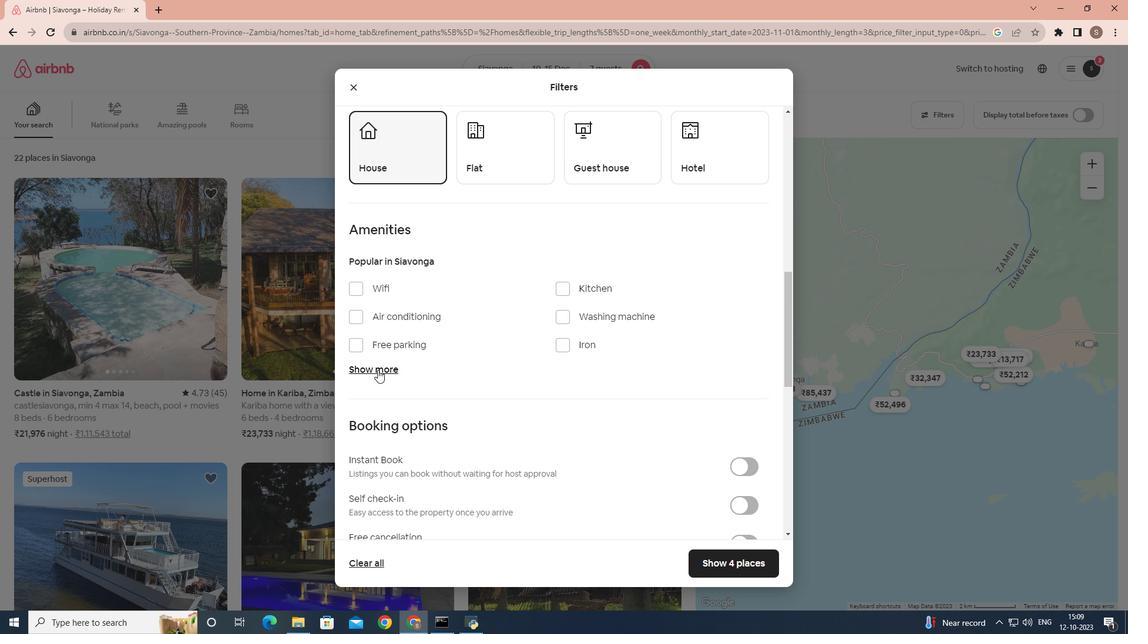 
Action: Mouse pressed left at (377, 370)
Screenshot: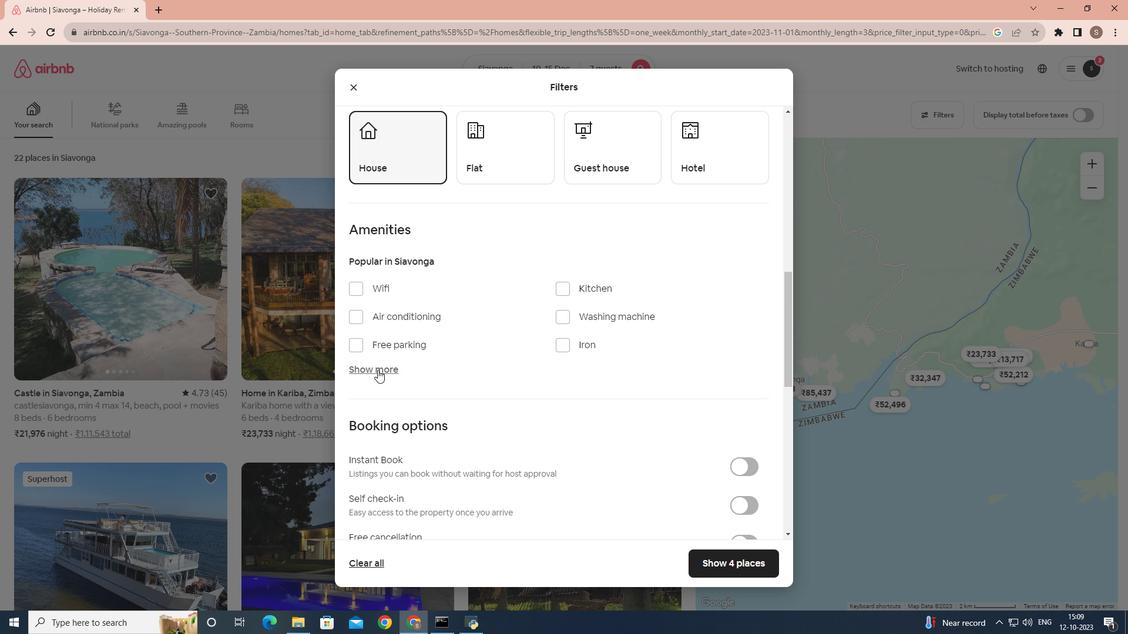 
Action: Mouse moved to (372, 288)
Screenshot: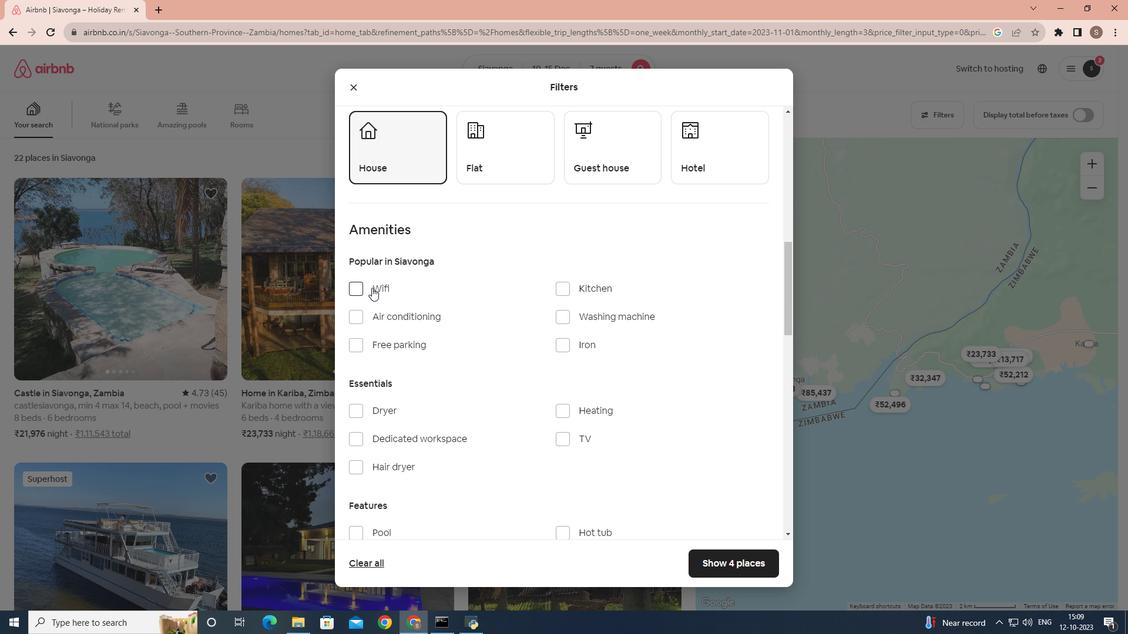 
Action: Mouse pressed left at (372, 288)
Screenshot: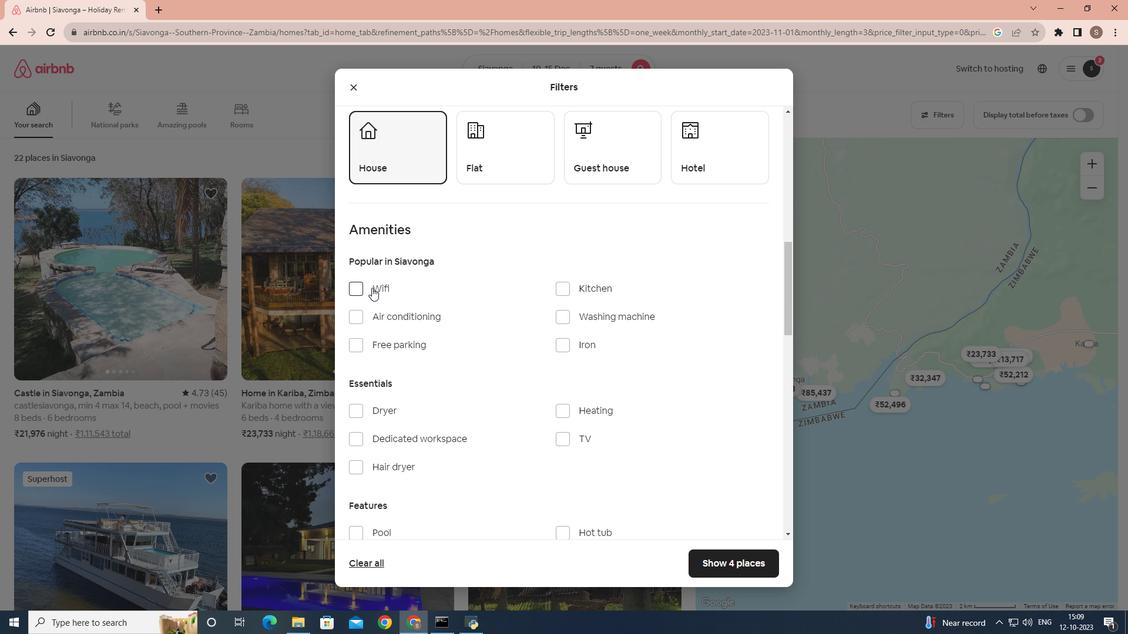 
Action: Mouse moved to (557, 440)
Screenshot: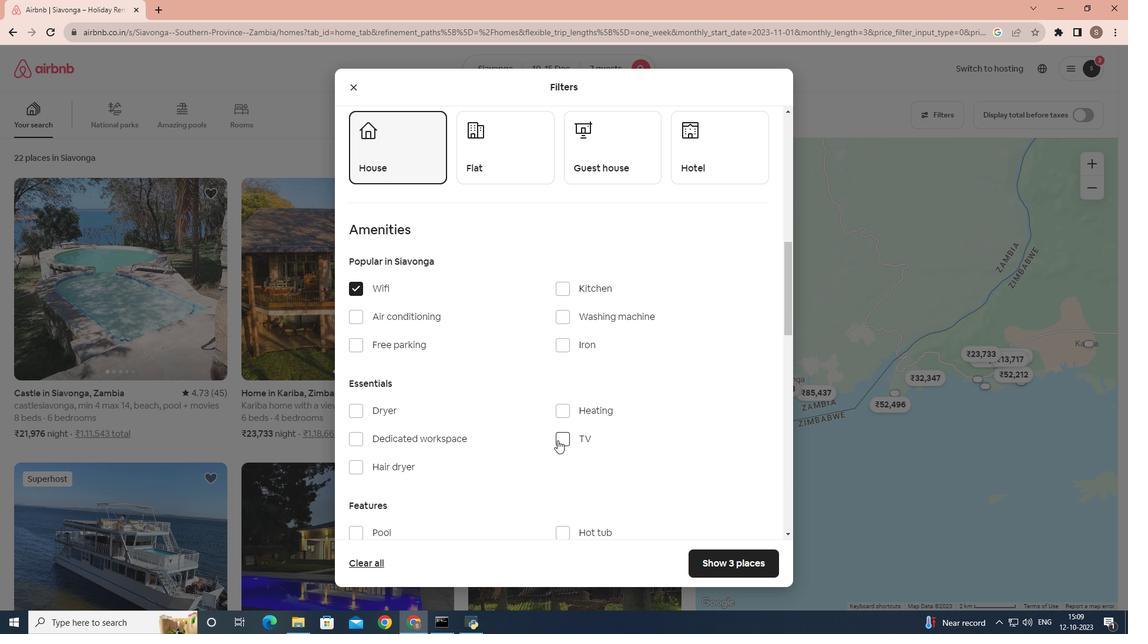 
Action: Mouse pressed left at (557, 440)
Screenshot: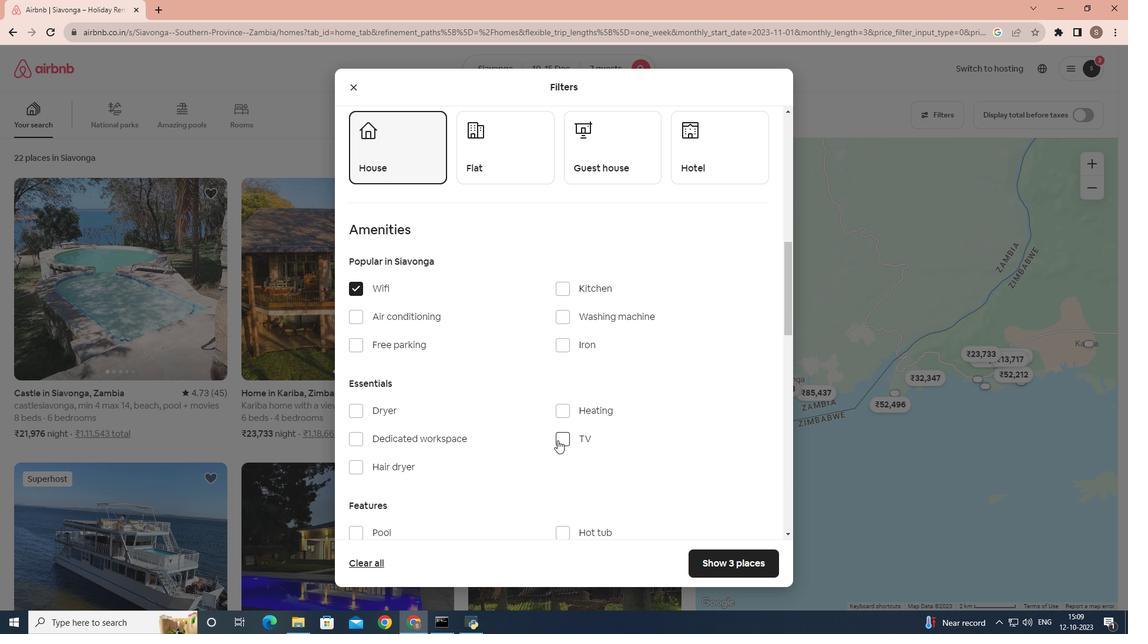 
Action: Mouse moved to (389, 342)
Screenshot: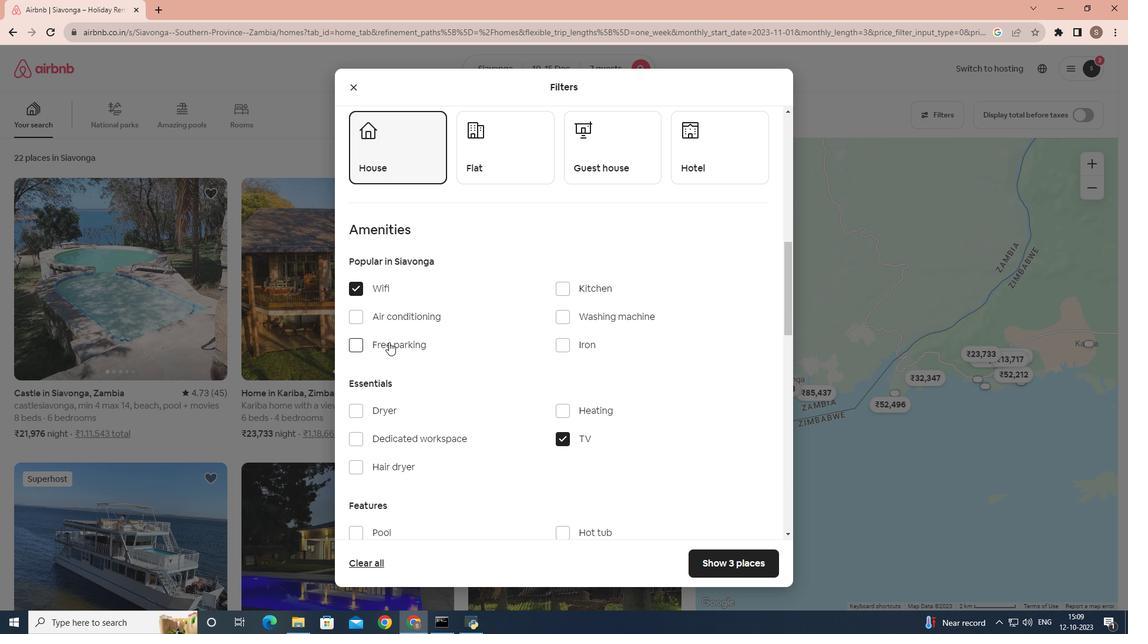 
Action: Mouse pressed left at (389, 342)
Screenshot: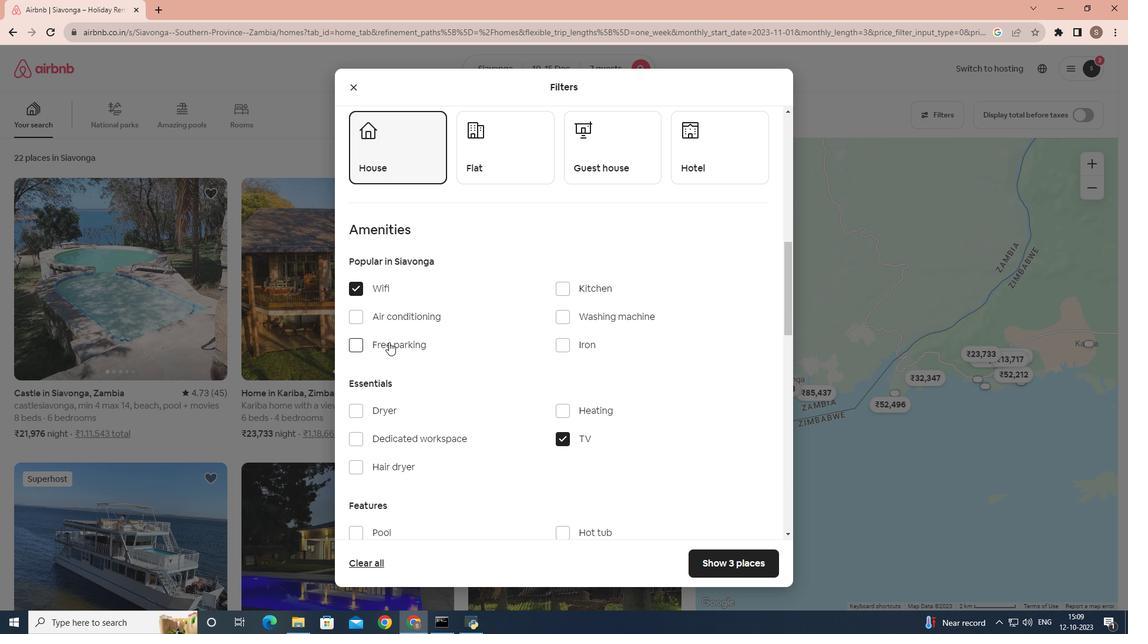 
Action: Mouse moved to (390, 375)
Screenshot: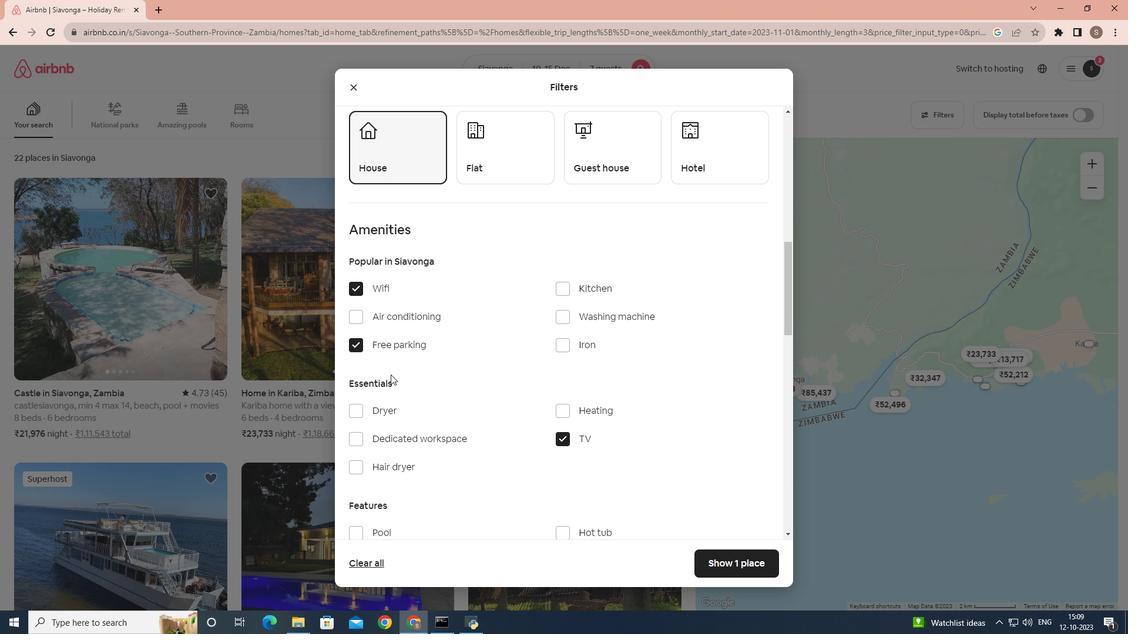 
Action: Mouse scrolled (390, 374) with delta (0, 0)
Screenshot: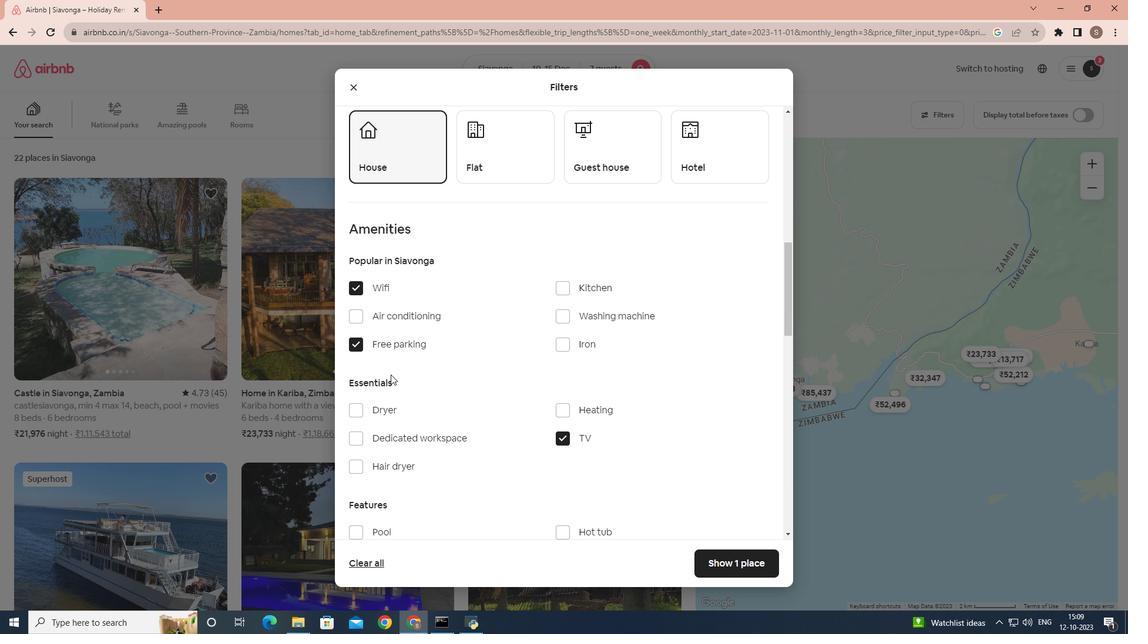 
Action: Mouse scrolled (390, 374) with delta (0, 0)
Screenshot: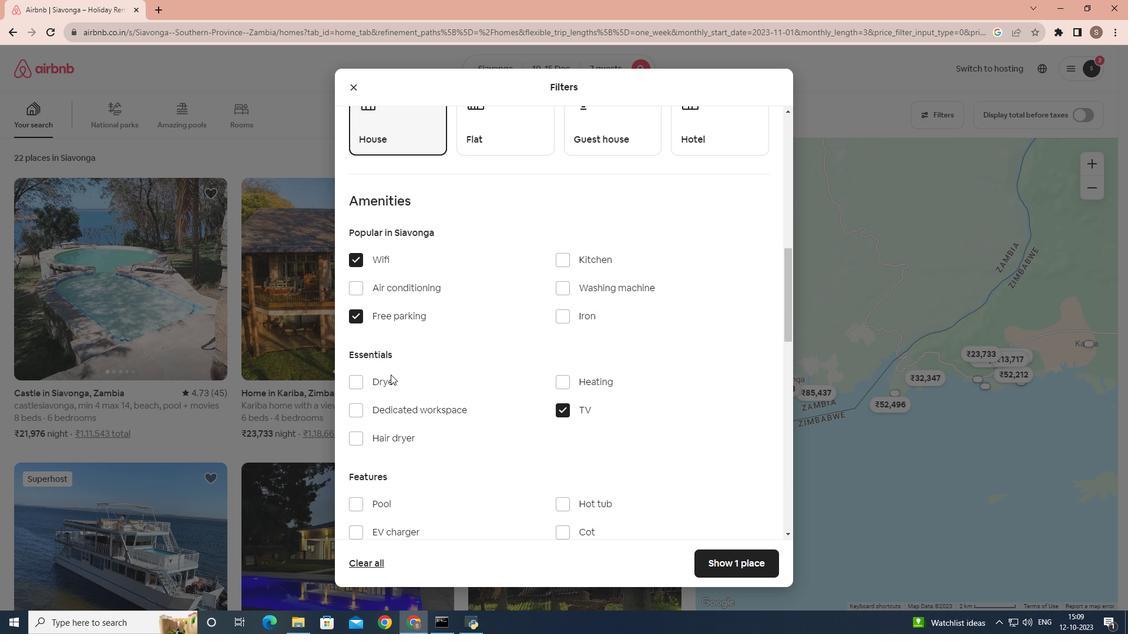 
Action: Mouse scrolled (390, 374) with delta (0, 0)
Screenshot: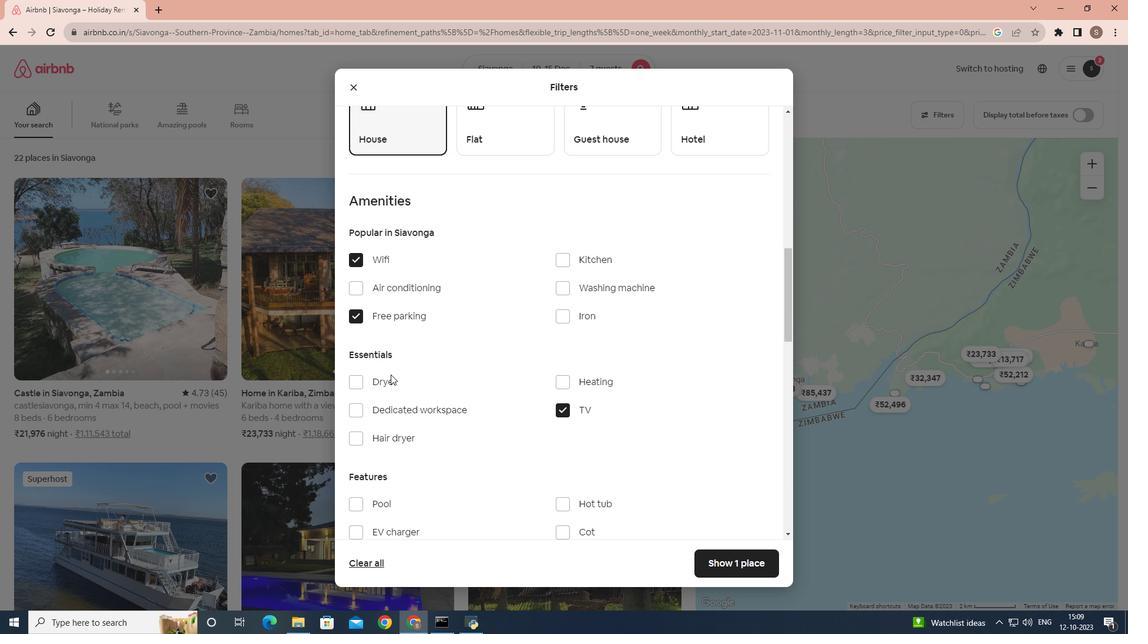 
Action: Mouse scrolled (390, 374) with delta (0, 0)
Screenshot: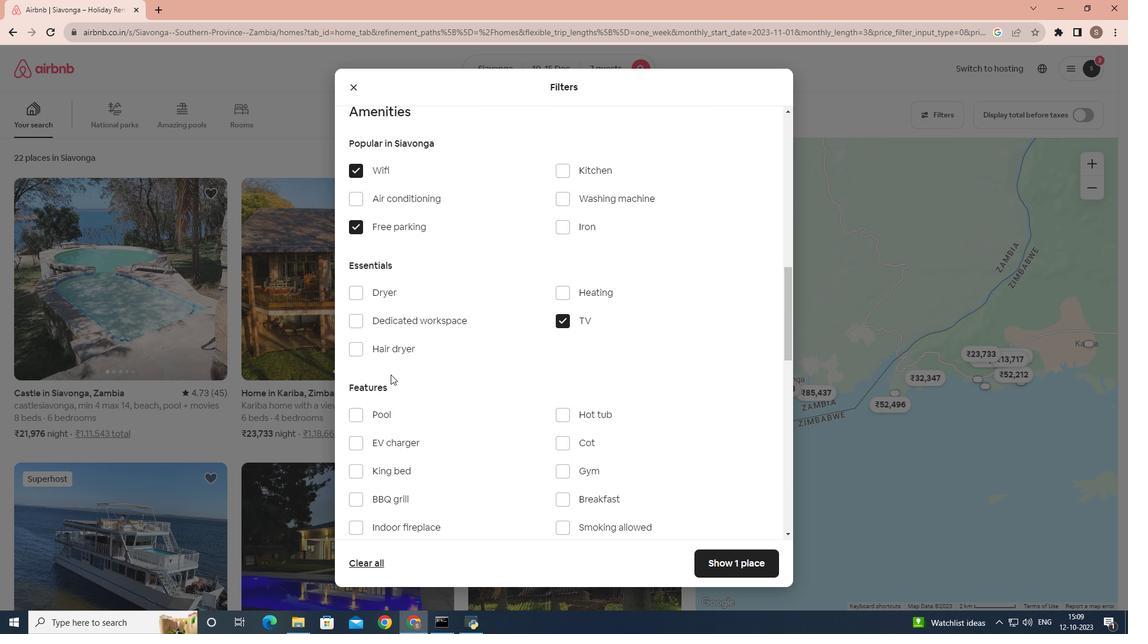 
Action: Mouse scrolled (390, 374) with delta (0, 0)
Screenshot: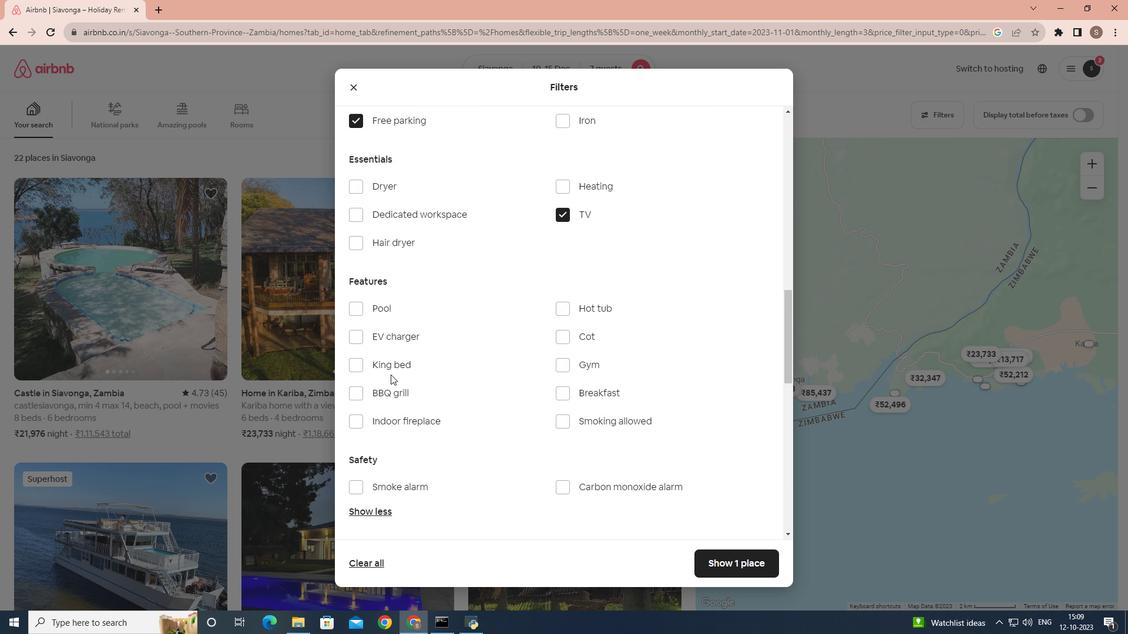 
Action: Mouse moved to (570, 298)
Screenshot: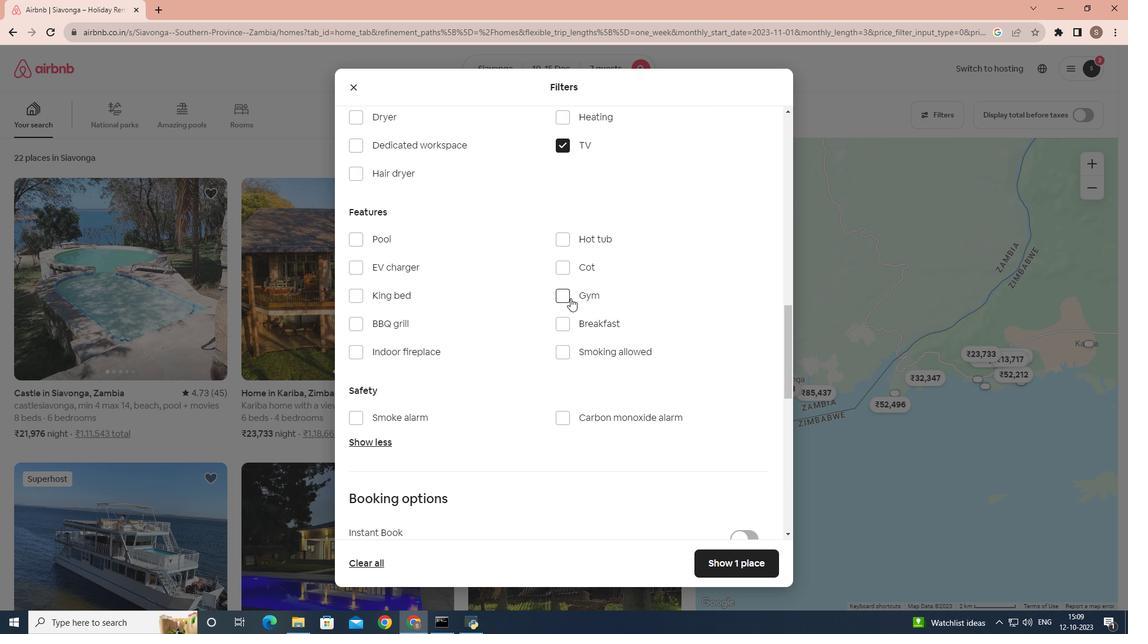 
Action: Mouse pressed left at (570, 298)
Screenshot: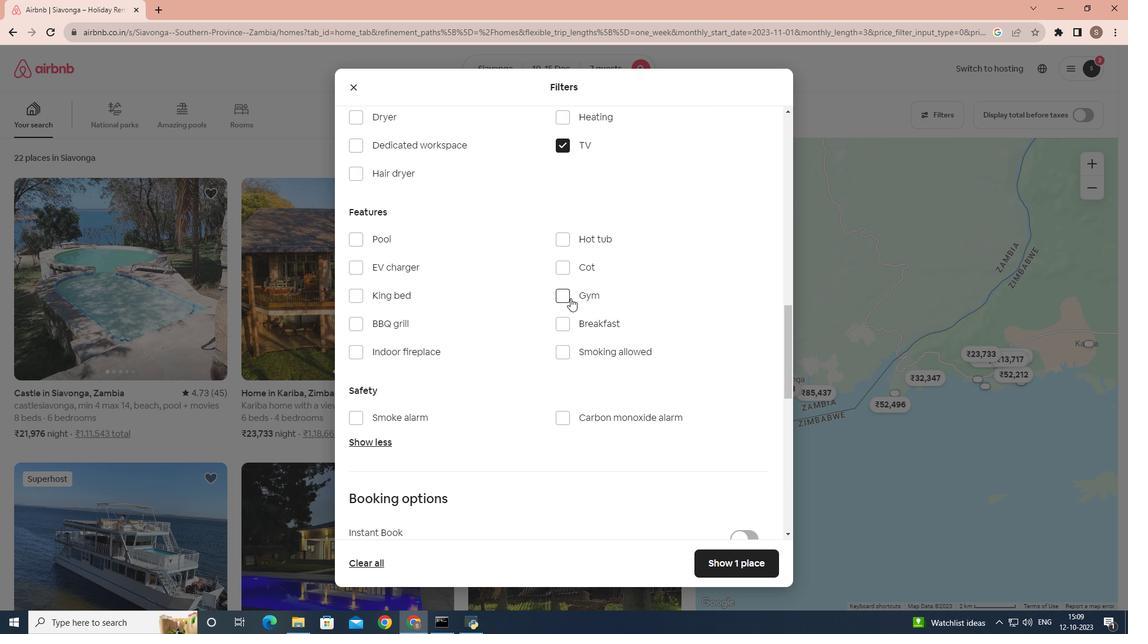 
Action: Mouse moved to (568, 323)
Screenshot: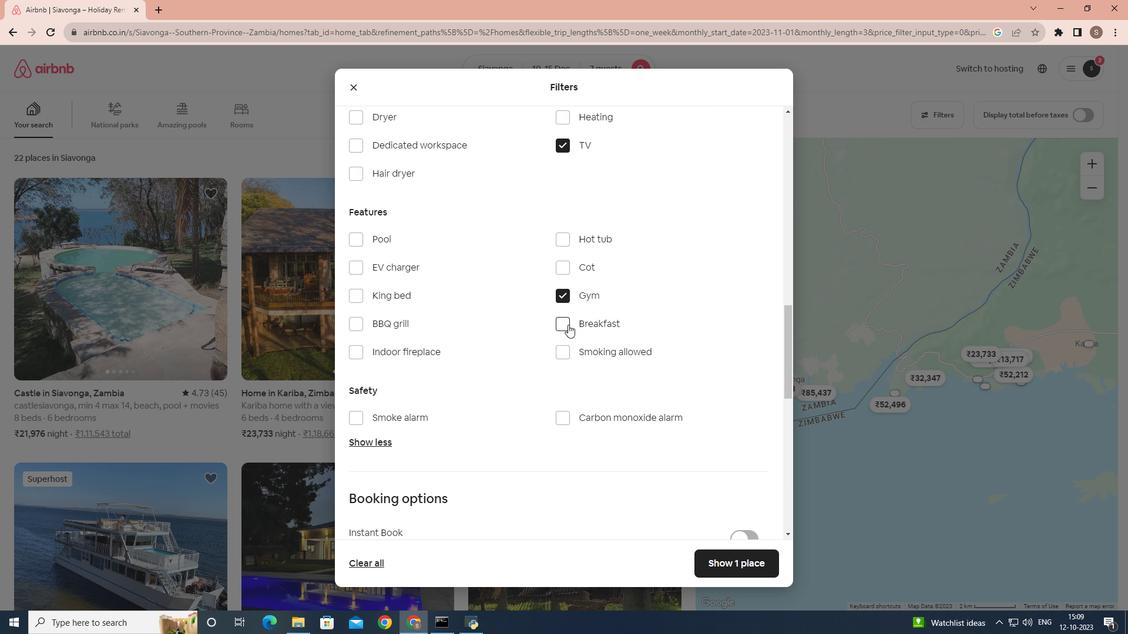 
Action: Mouse pressed left at (568, 323)
Screenshot: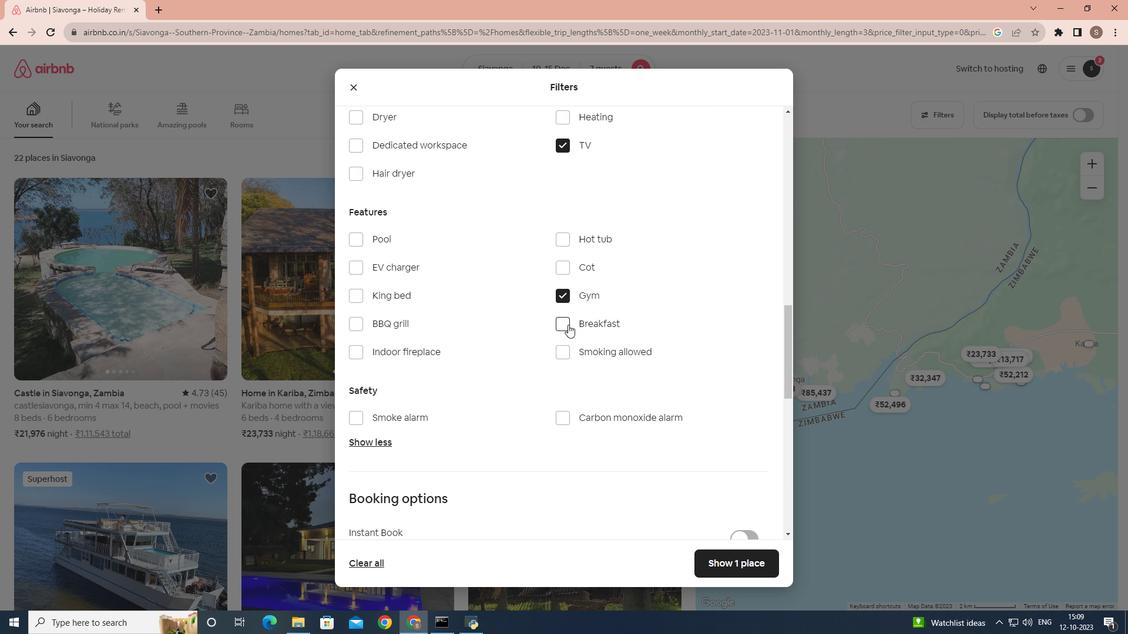 
Action: Mouse moved to (568, 325)
Screenshot: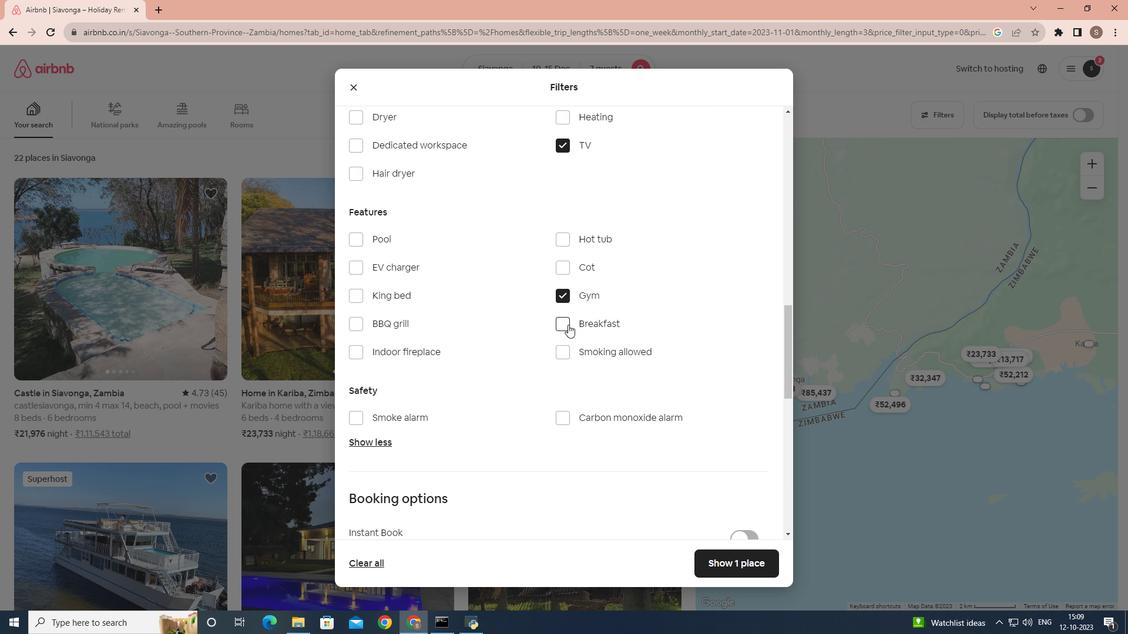 
Action: Mouse scrolled (568, 324) with delta (0, 0)
Screenshot: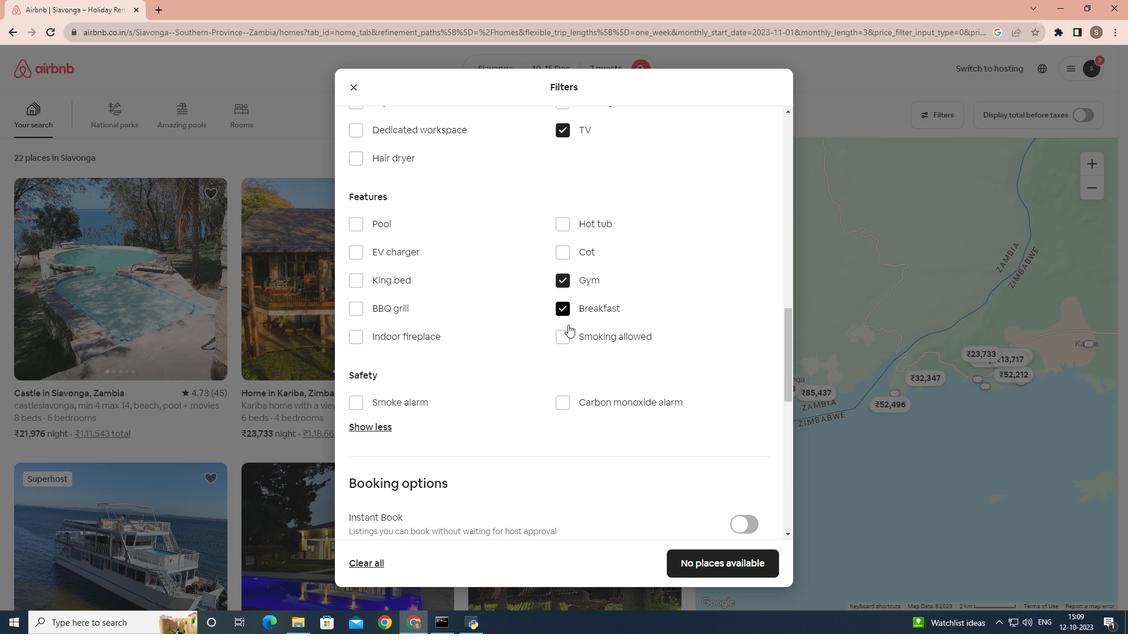 
Action: Mouse scrolled (568, 324) with delta (0, 0)
Screenshot: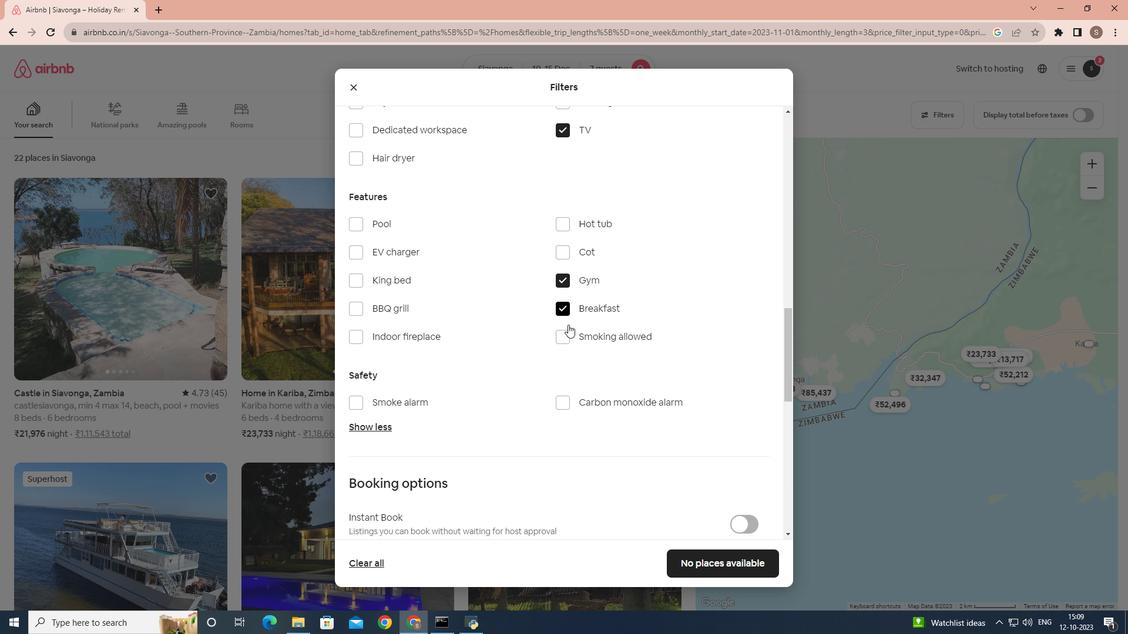 
Action: Mouse scrolled (568, 324) with delta (0, 0)
Screenshot: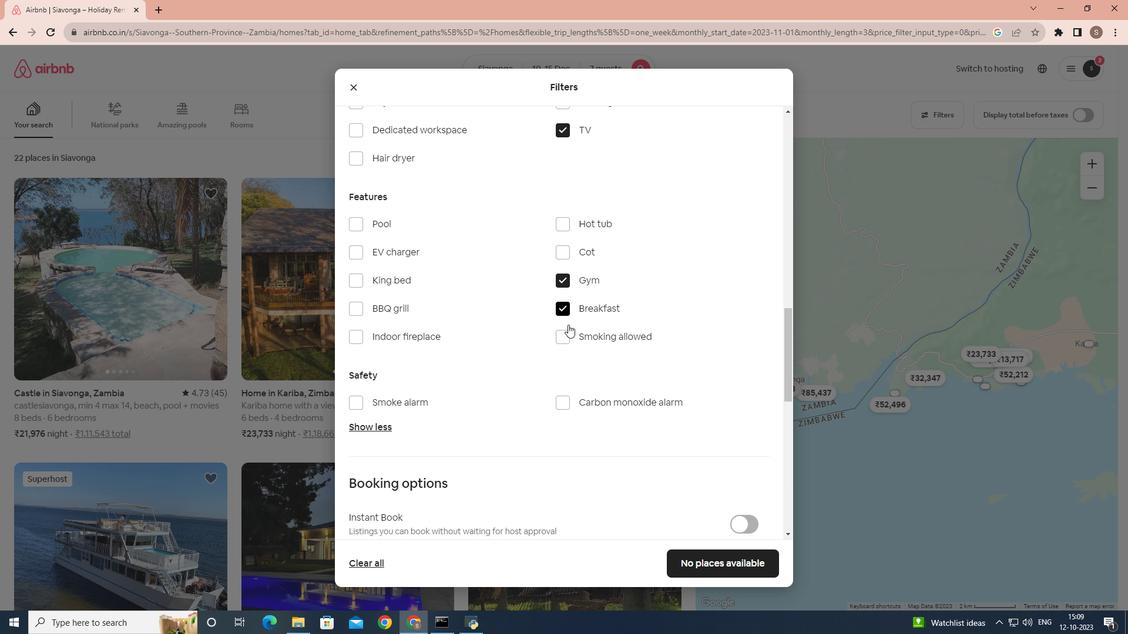 
Action: Mouse scrolled (568, 324) with delta (0, 0)
Screenshot: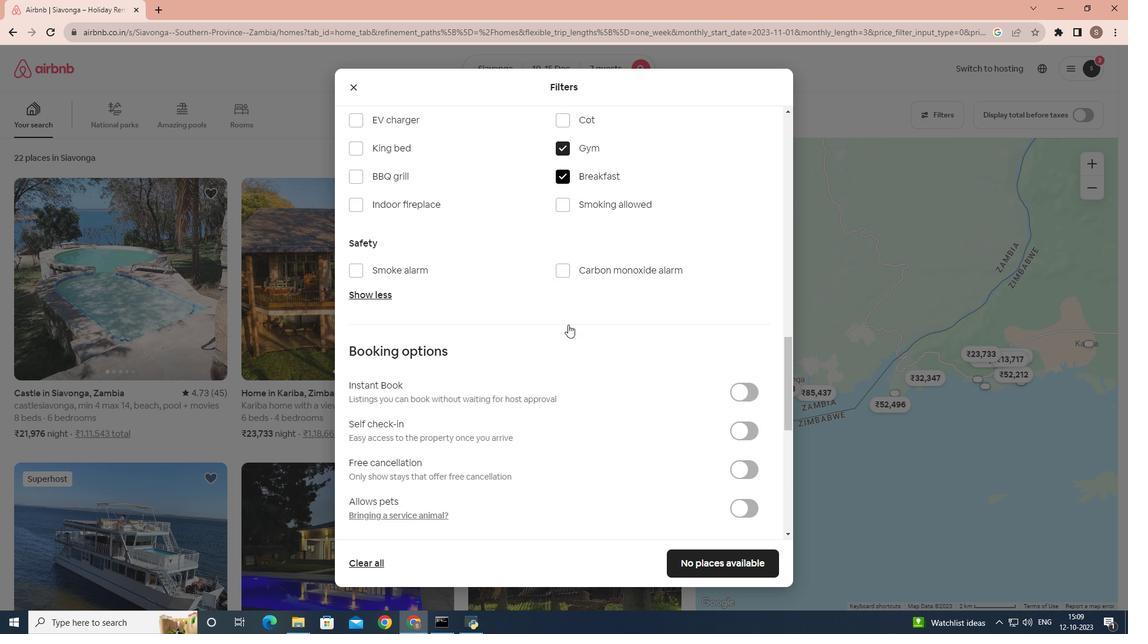 
Action: Mouse moved to (689, 567)
Screenshot: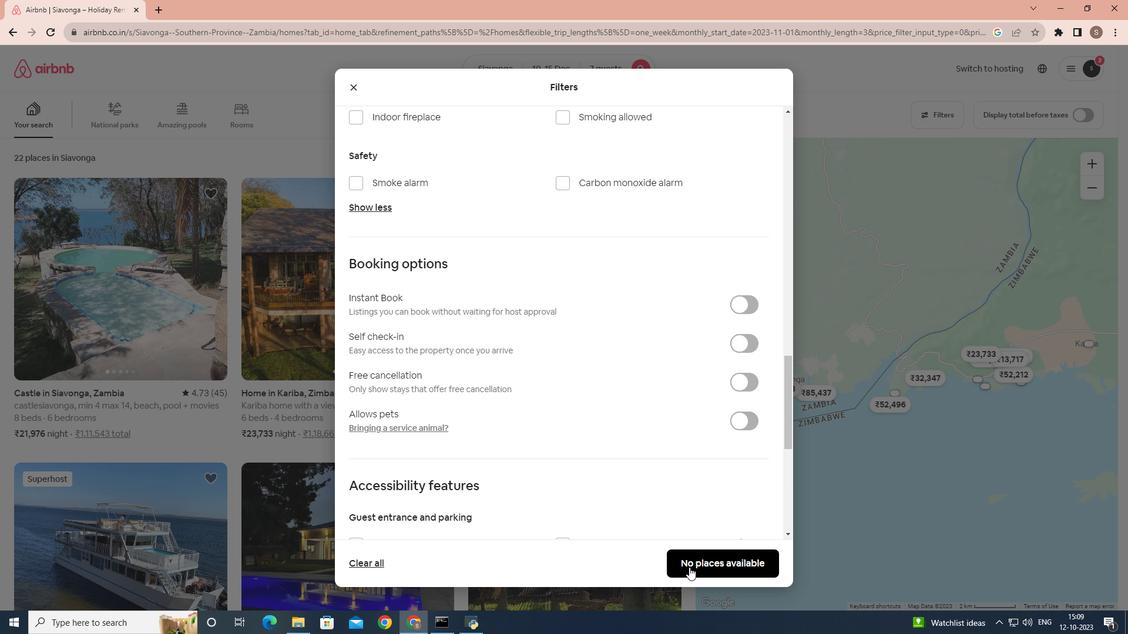
Action: Mouse pressed left at (689, 567)
Screenshot: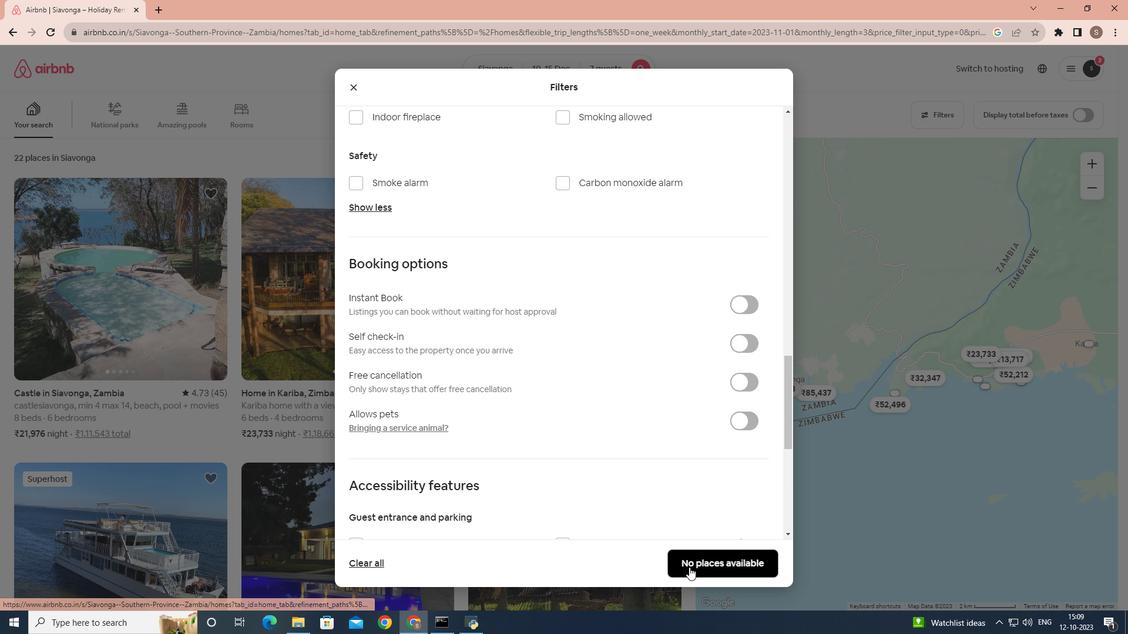 
Action: Mouse moved to (677, 559)
Screenshot: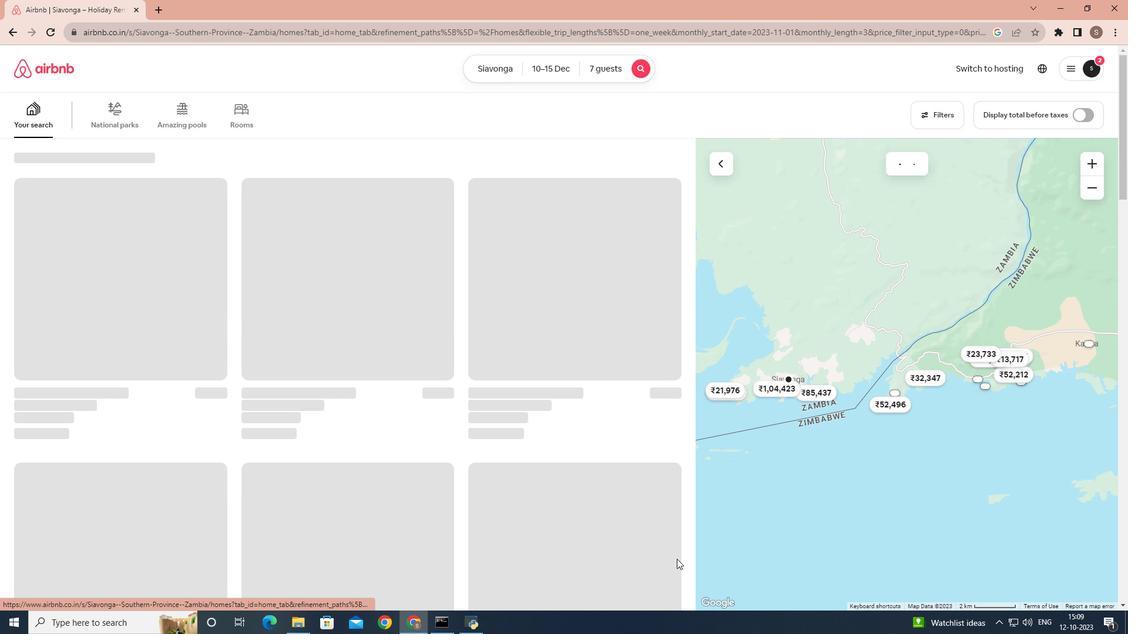 
